 Task: Change  the formatting of the data to Which is Greater than 10 In conditional formating, put the option 'Red Text. 'add another formatting option Format As Table, insert the option Light Gray, Table style light 1 , change the format of Column Width to 15In the sheet   Fusion Sales log book
Action: Mouse moved to (586, 150)
Screenshot: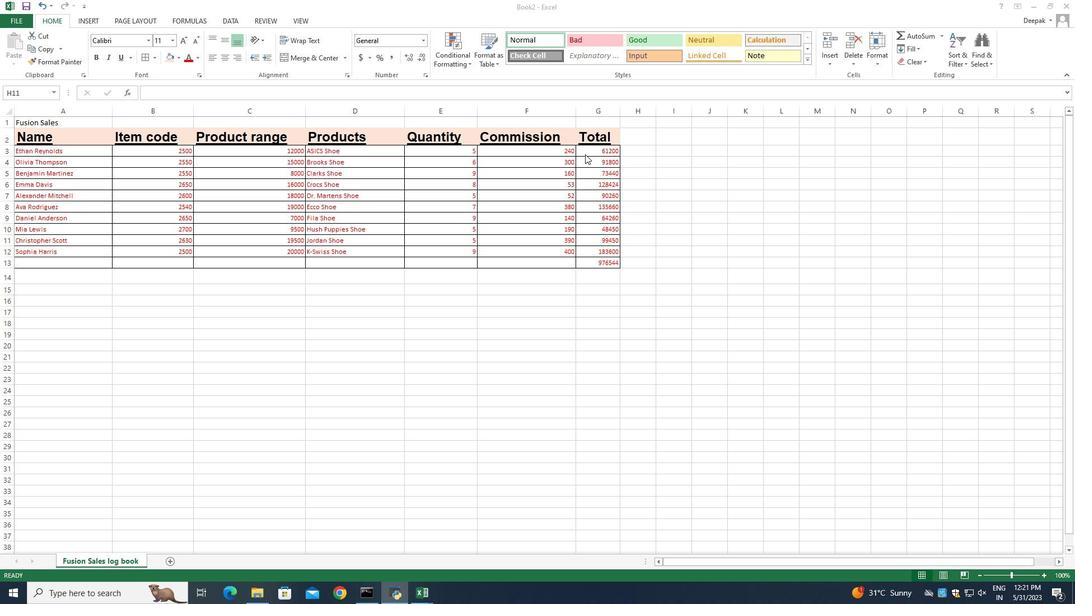 
Action: Mouse pressed left at (586, 150)
Screenshot: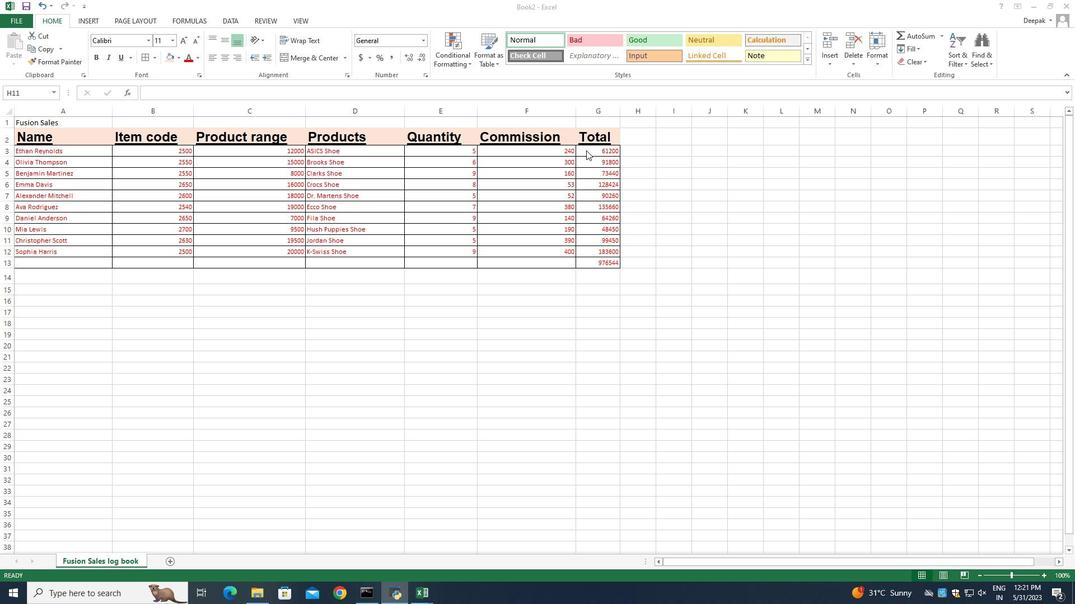 
Action: Mouse moved to (589, 150)
Screenshot: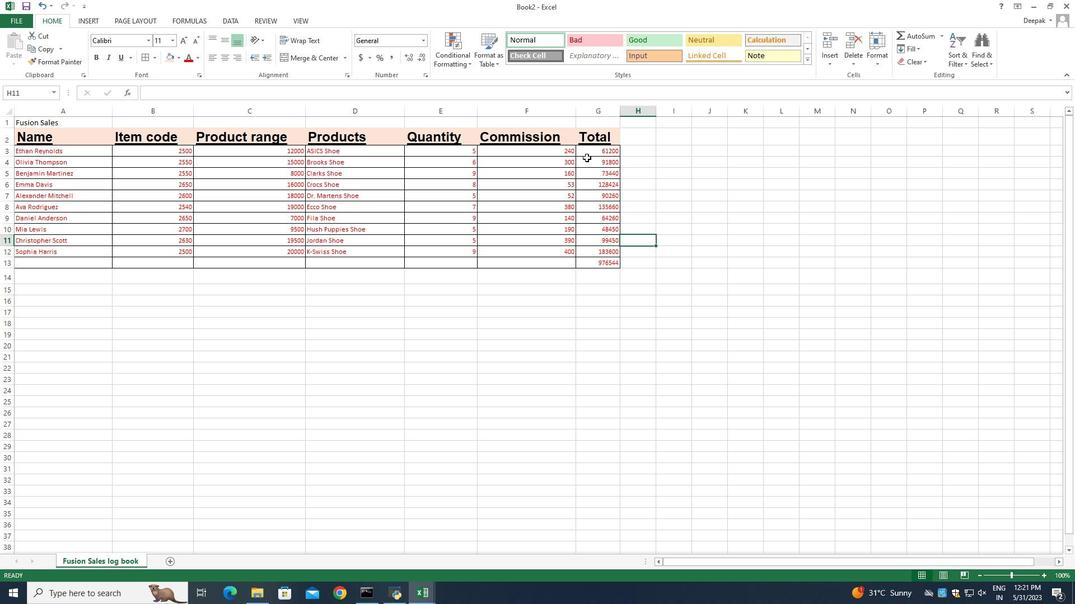 
Action: Mouse pressed left at (589, 150)
Screenshot: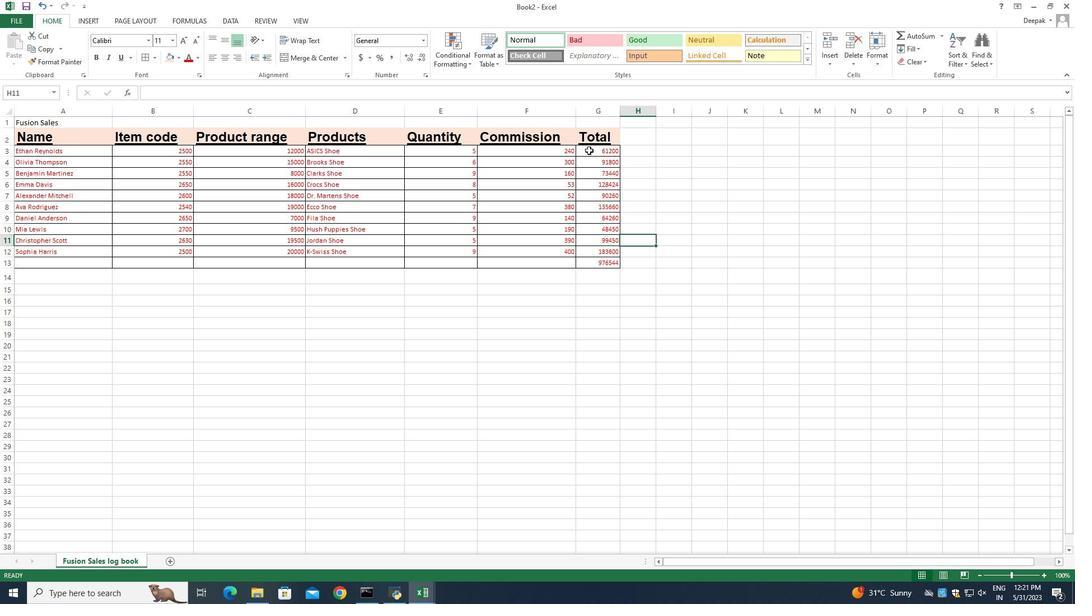 
Action: Mouse pressed left at (589, 150)
Screenshot: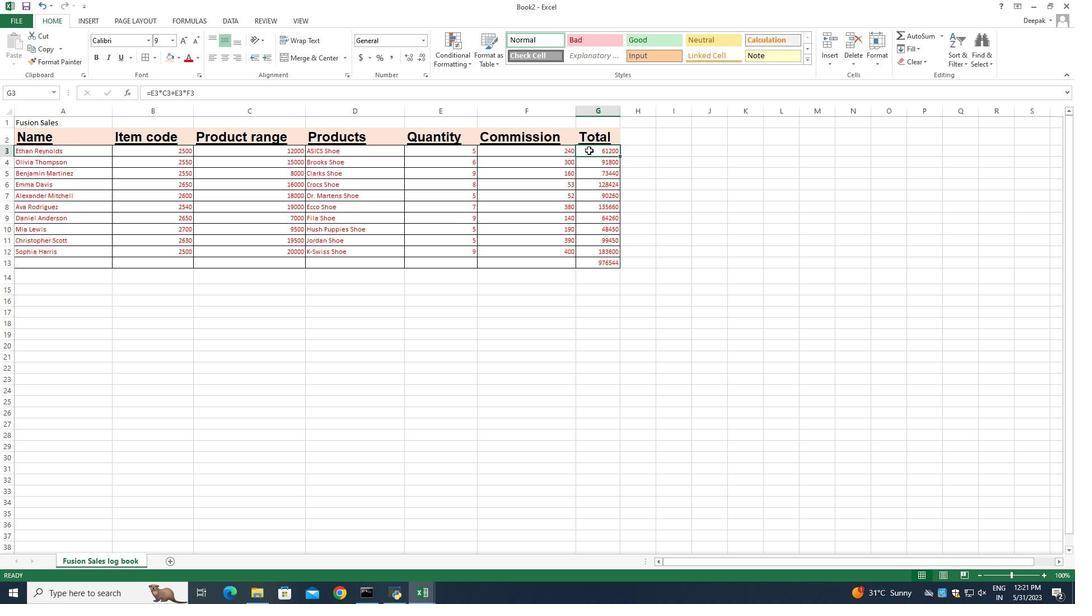 
Action: Mouse moved to (472, 64)
Screenshot: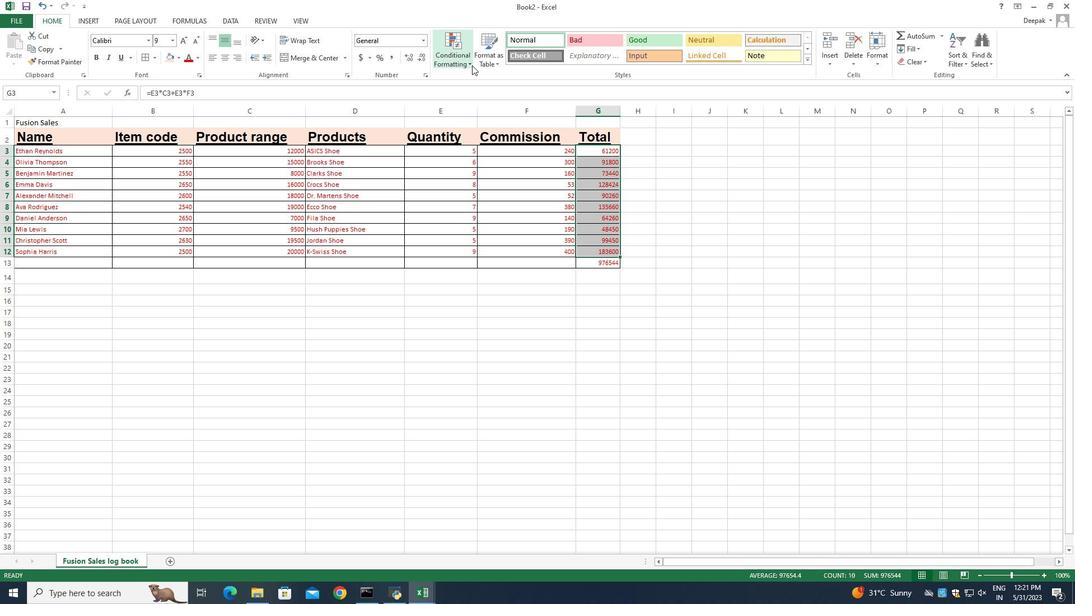 
Action: Mouse pressed left at (472, 64)
Screenshot: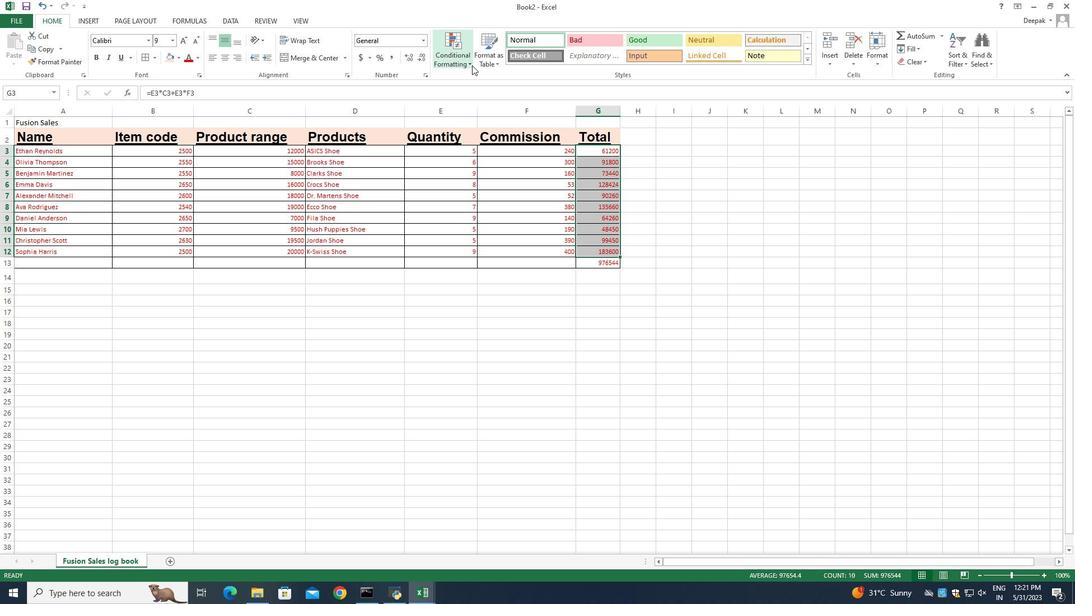 
Action: Mouse moved to (587, 83)
Screenshot: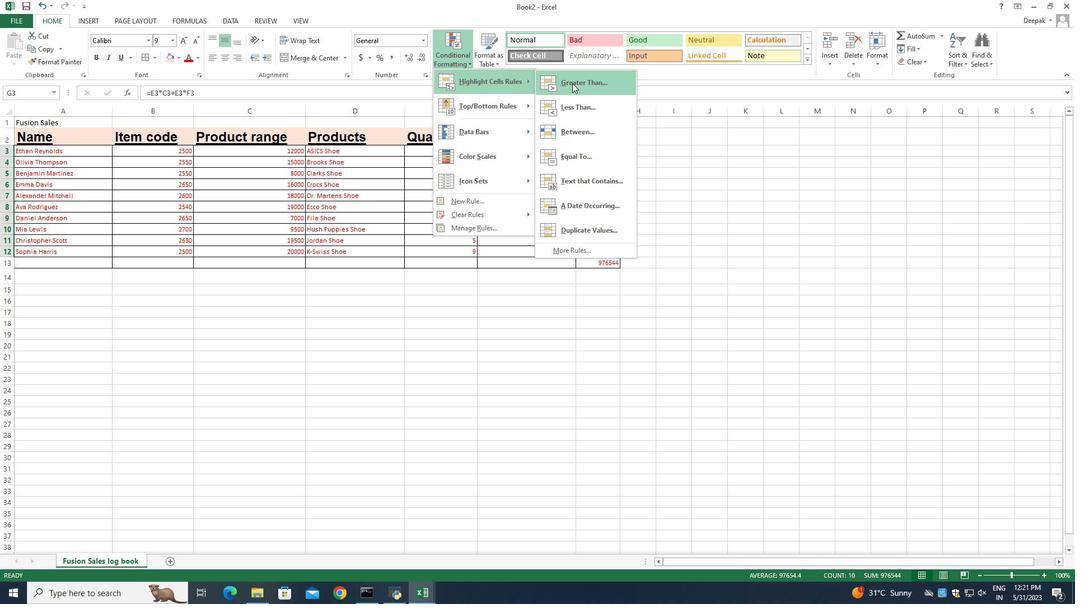 
Action: Mouse pressed left at (587, 83)
Screenshot: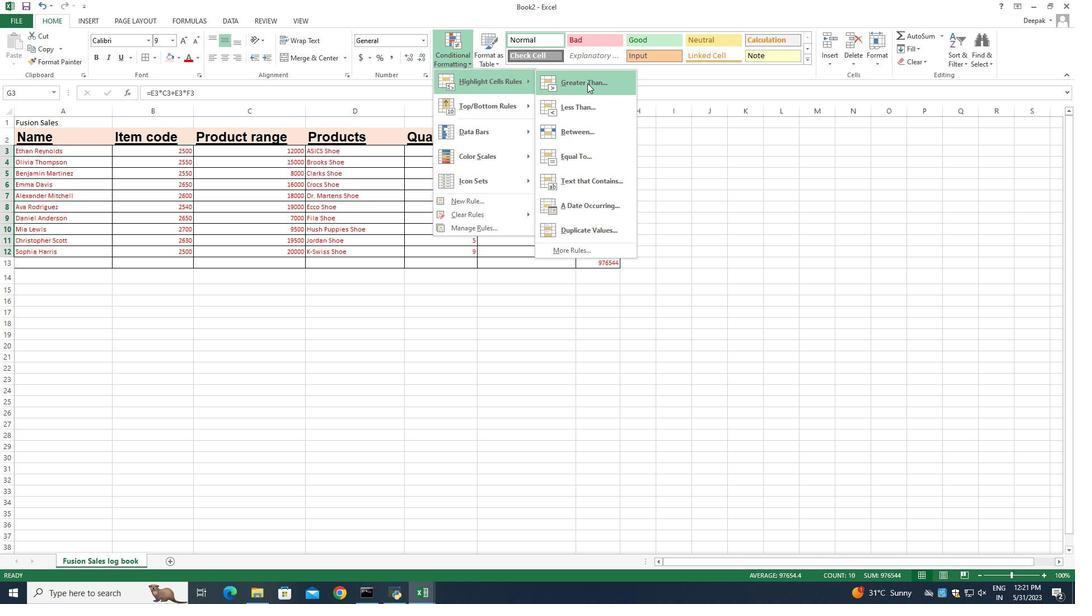 
Action: Mouse moved to (399, 299)
Screenshot: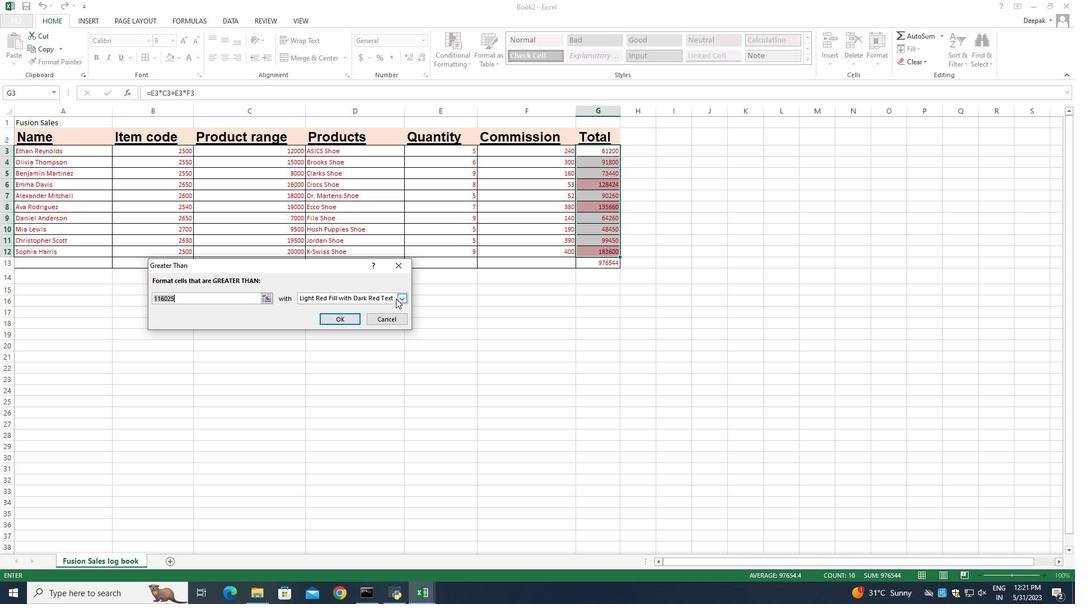 
Action: Mouse pressed left at (399, 299)
Screenshot: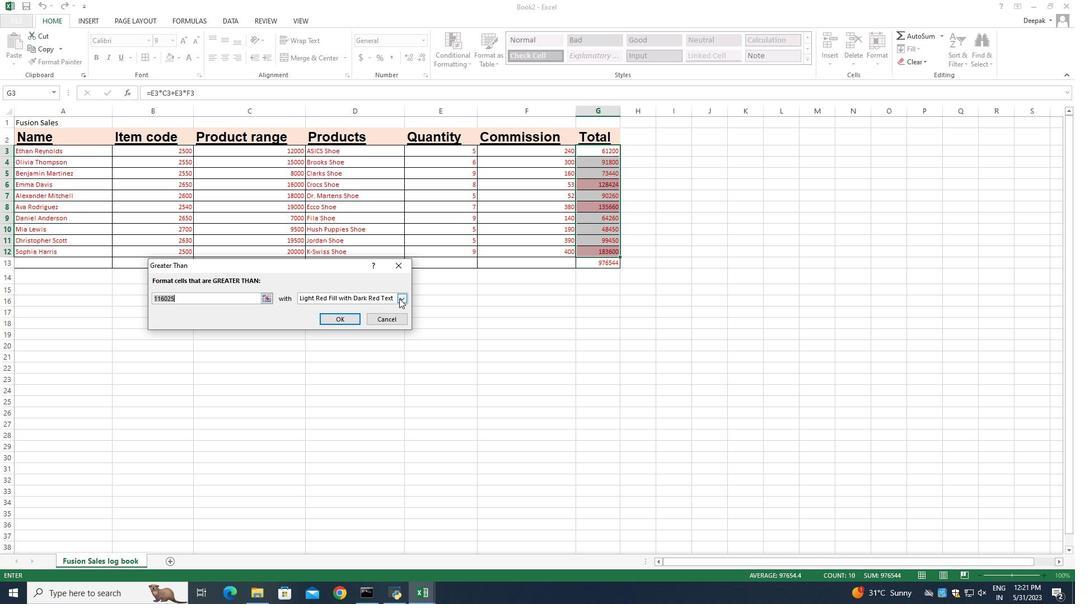 
Action: Mouse moved to (341, 336)
Screenshot: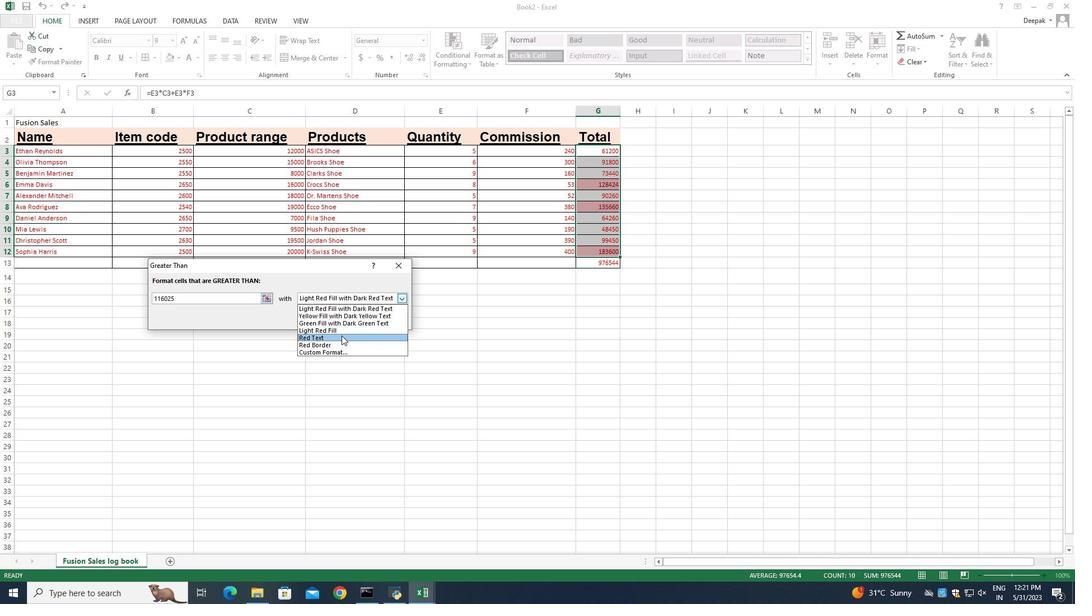 
Action: Mouse pressed left at (341, 336)
Screenshot: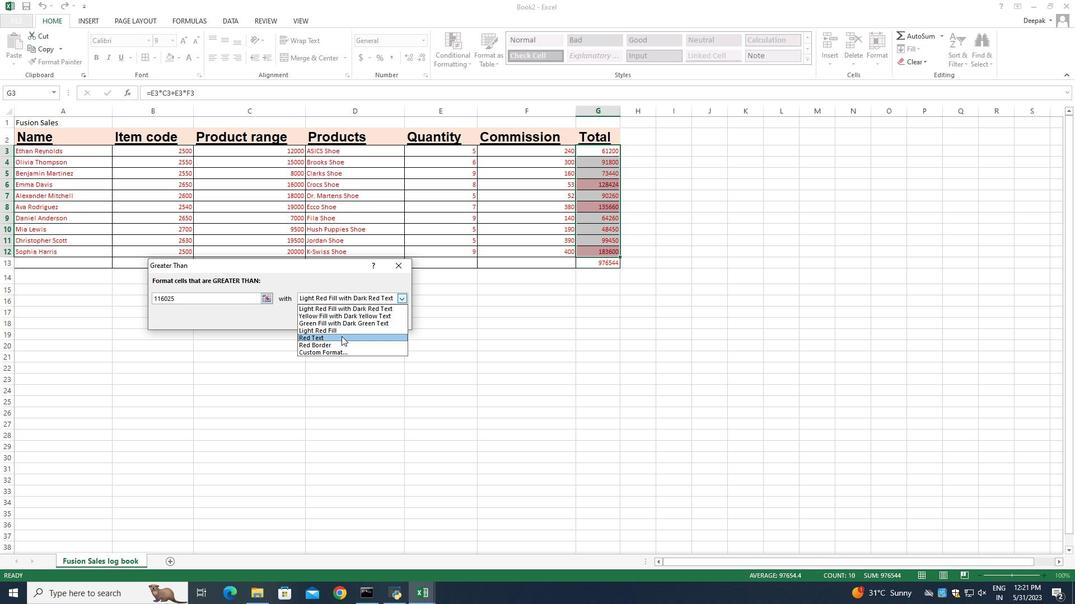 
Action: Mouse moved to (203, 299)
Screenshot: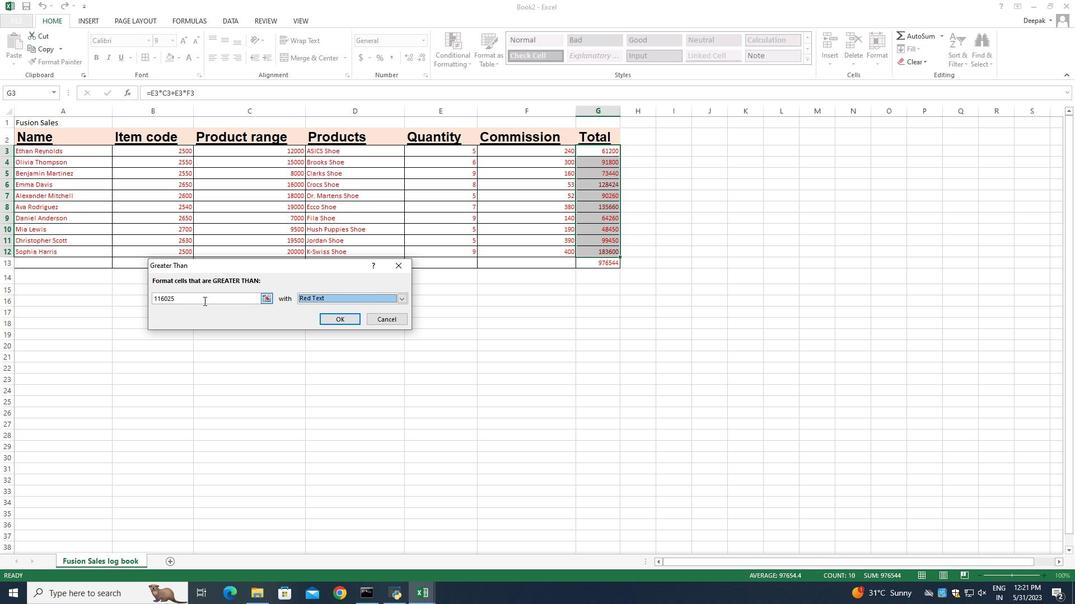 
Action: Mouse pressed left at (203, 299)
Screenshot: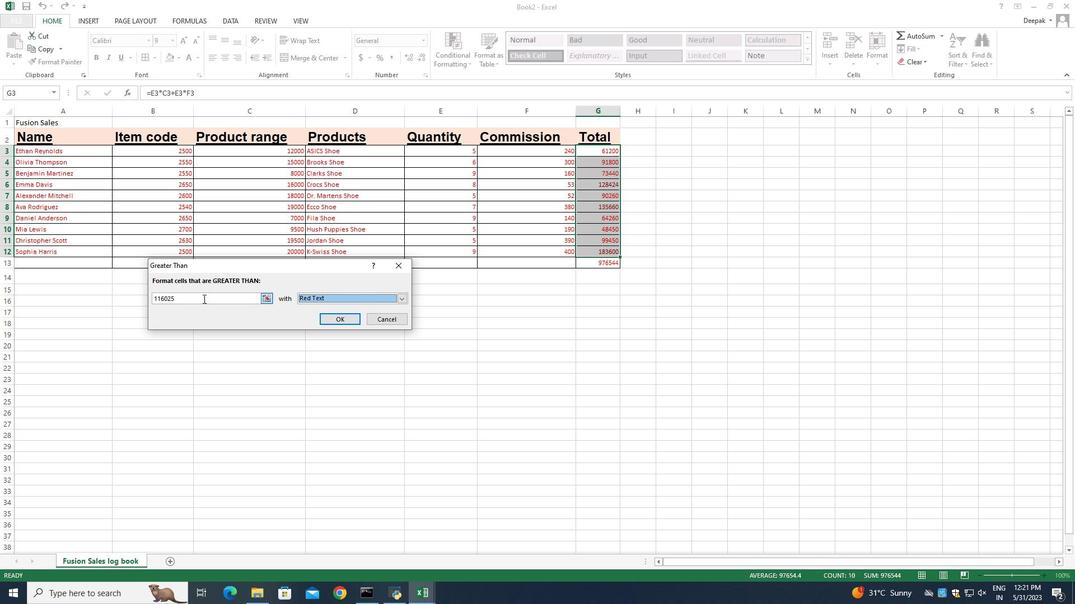 
Action: Mouse pressed left at (203, 299)
Screenshot: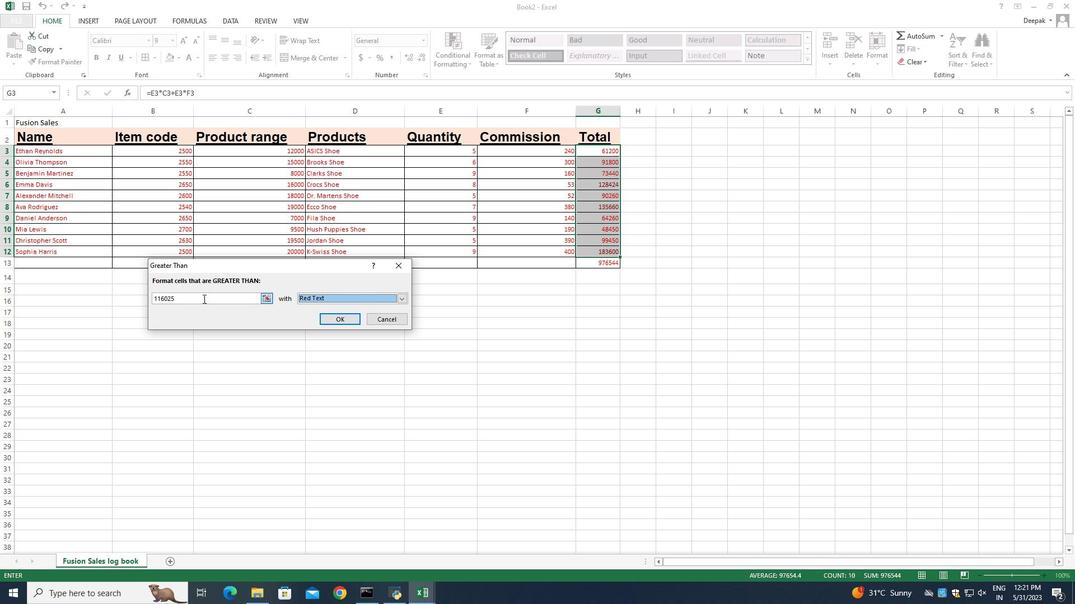 
Action: Key pressed 10
Screenshot: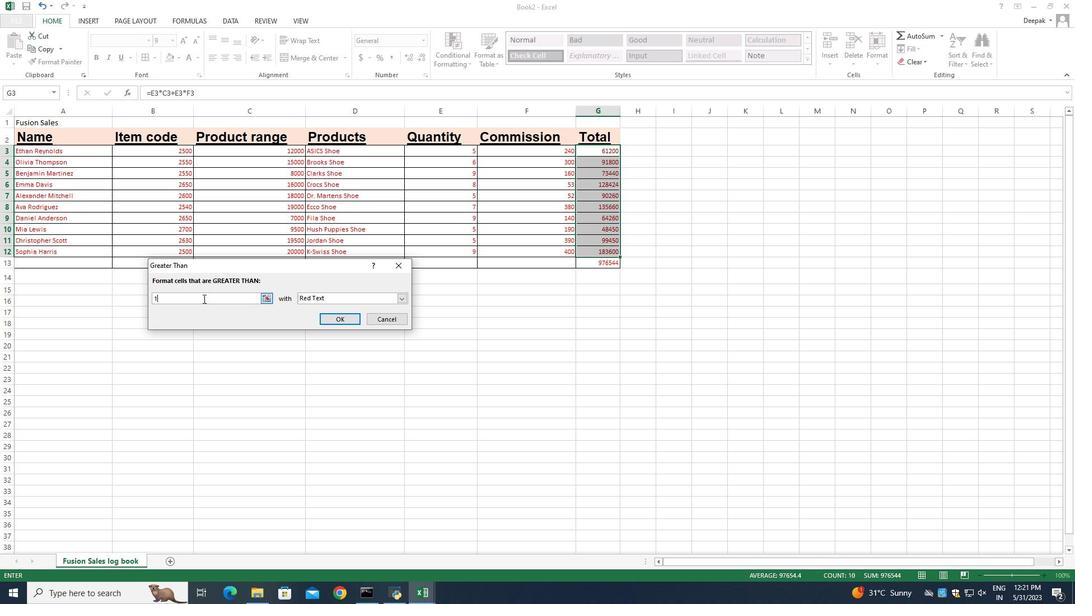 
Action: Mouse moved to (343, 323)
Screenshot: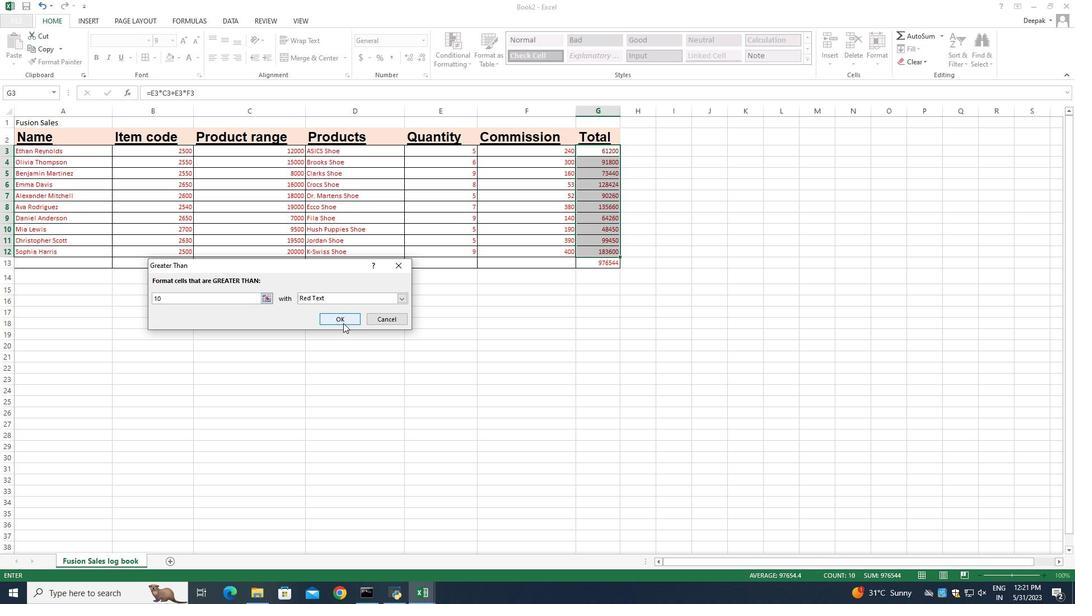 
Action: Mouse pressed left at (343, 323)
Screenshot: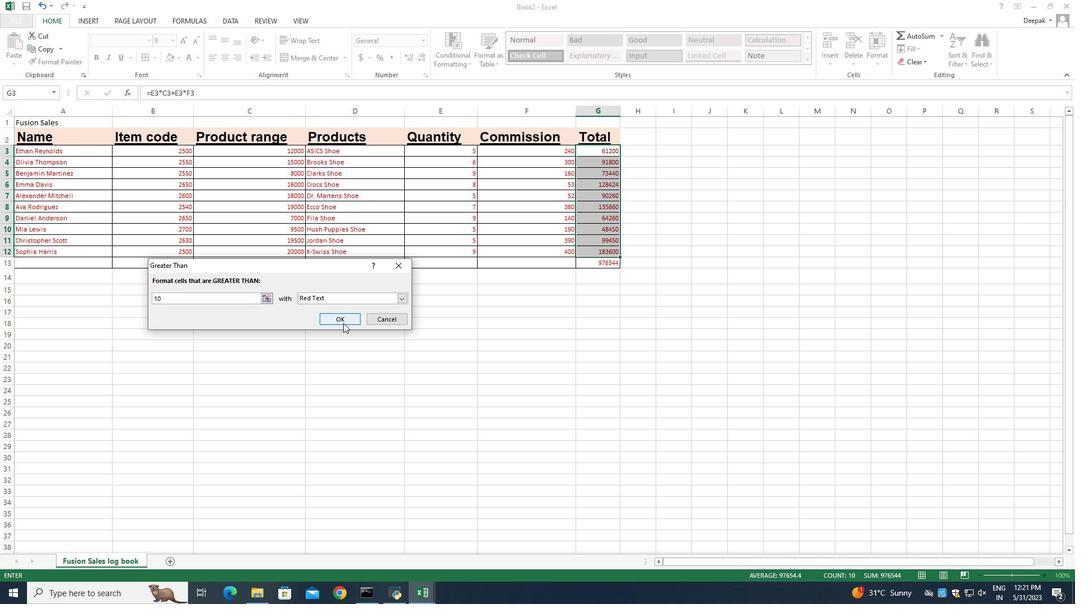
Action: Mouse moved to (498, 64)
Screenshot: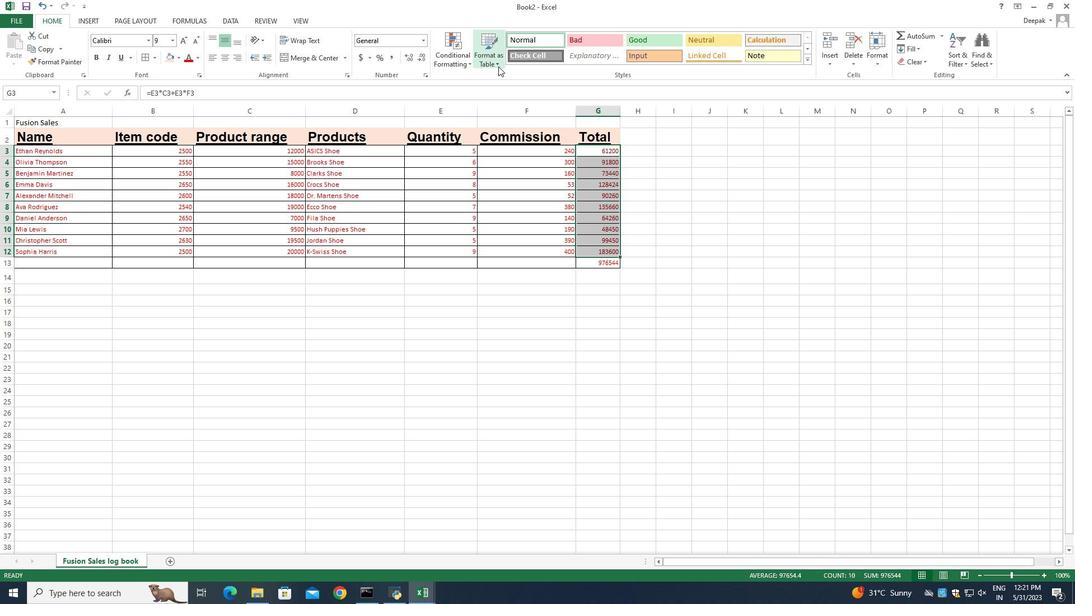
Action: Mouse pressed left at (498, 64)
Screenshot: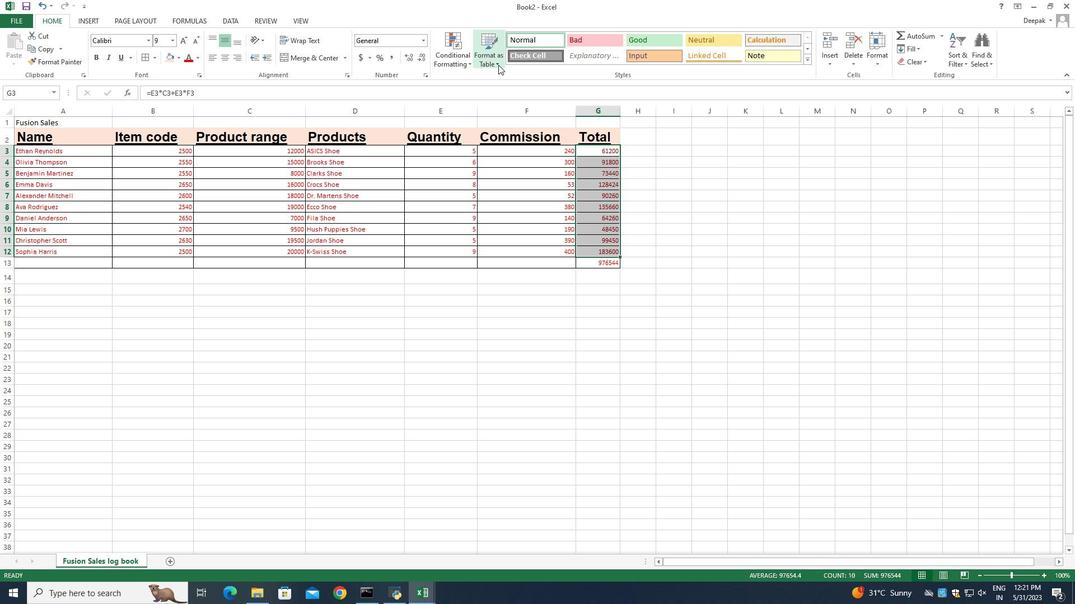 
Action: Mouse moved to (493, 92)
Screenshot: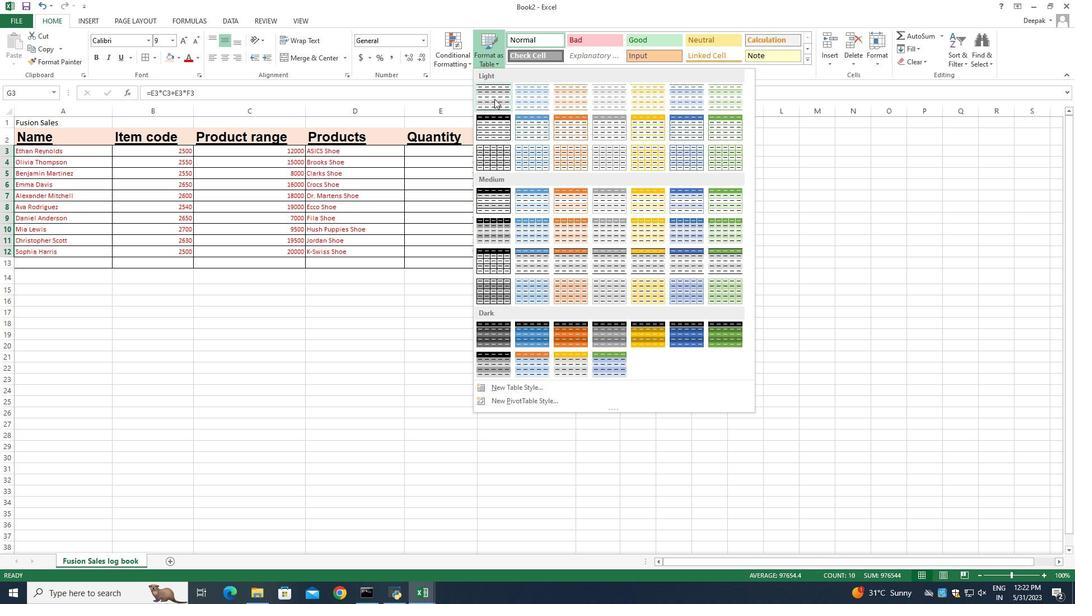 
Action: Mouse pressed left at (493, 92)
Screenshot: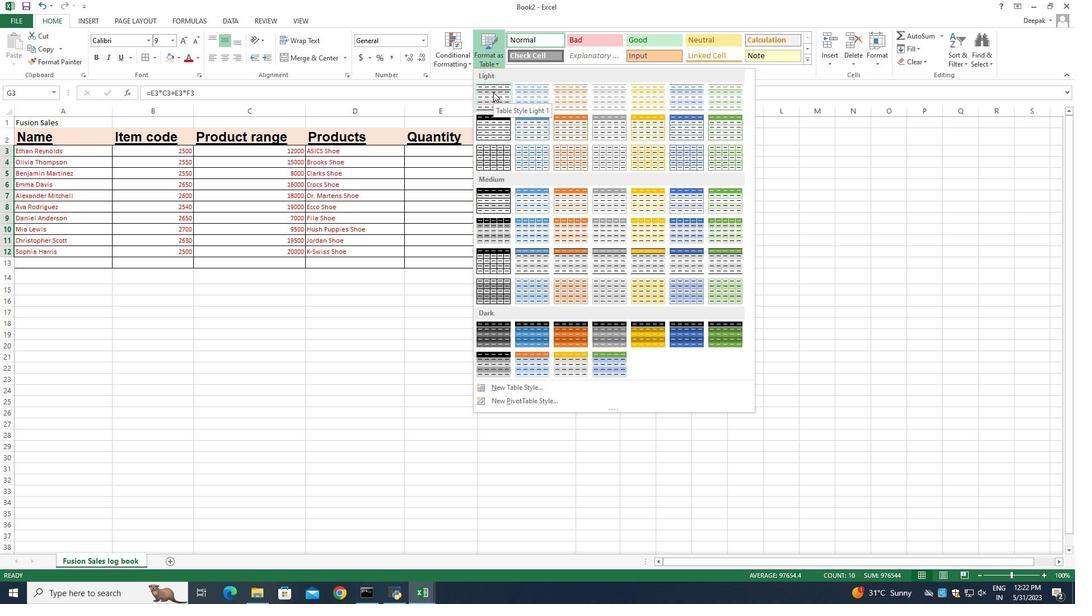 
Action: Mouse moved to (320, 303)
Screenshot: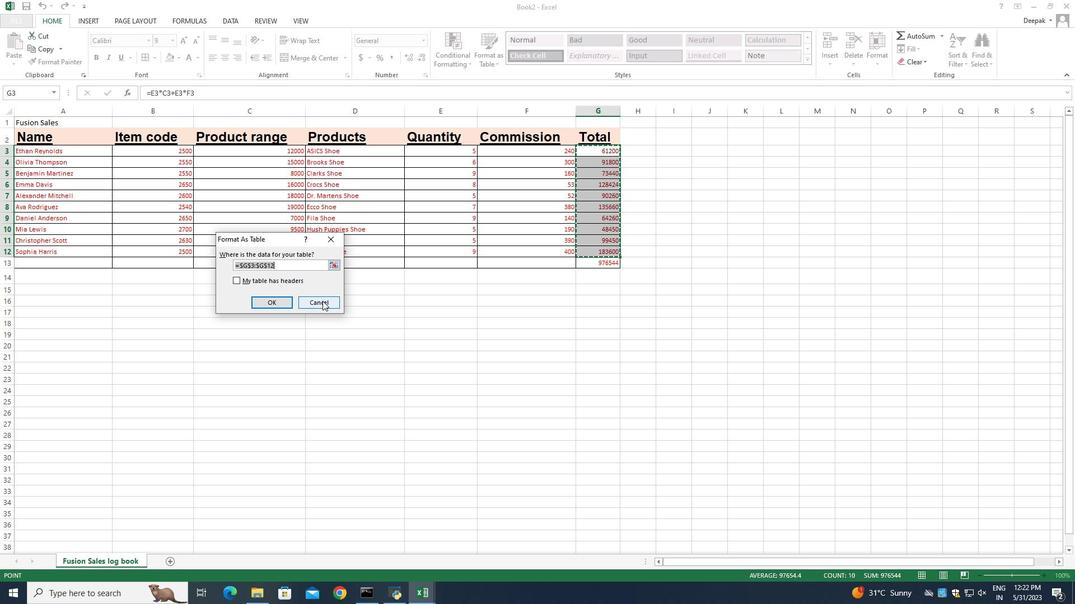 
Action: Mouse pressed left at (320, 303)
Screenshot: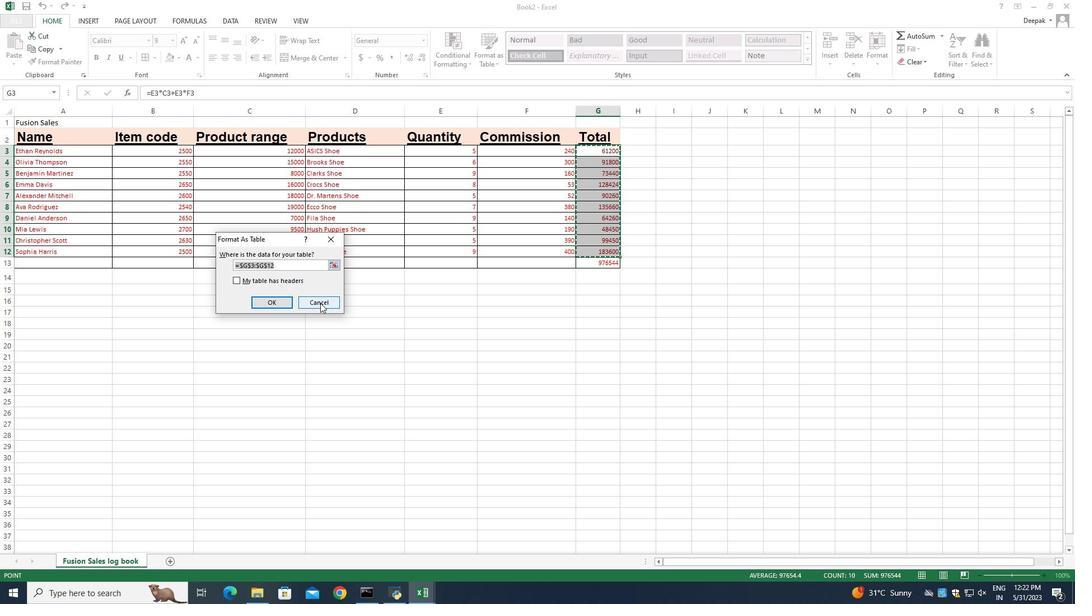
Action: Mouse moved to (21, 132)
Screenshot: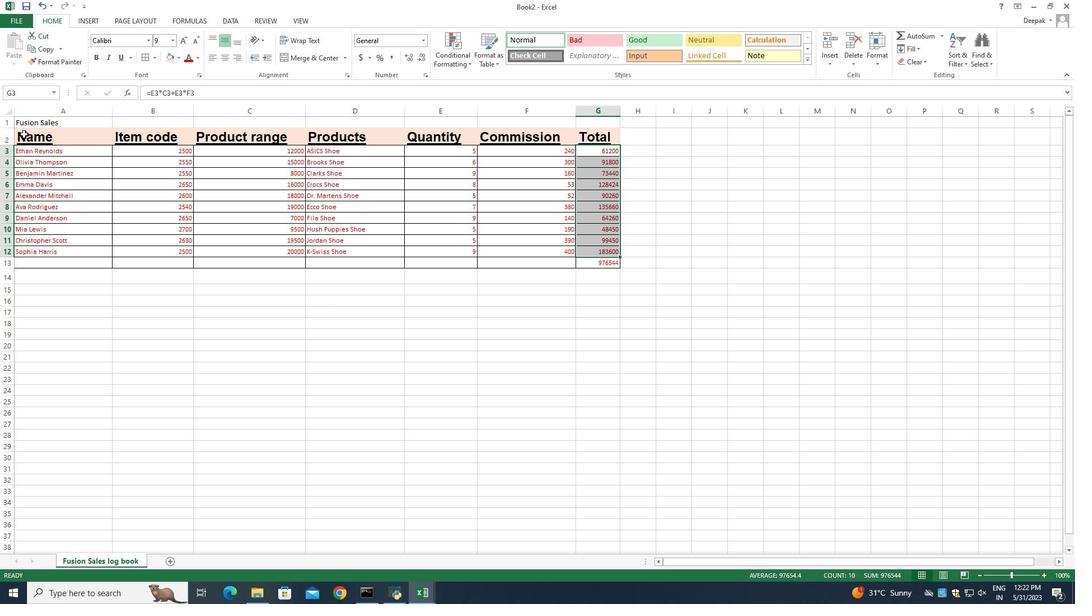 
Action: Mouse pressed left at (21, 132)
Screenshot: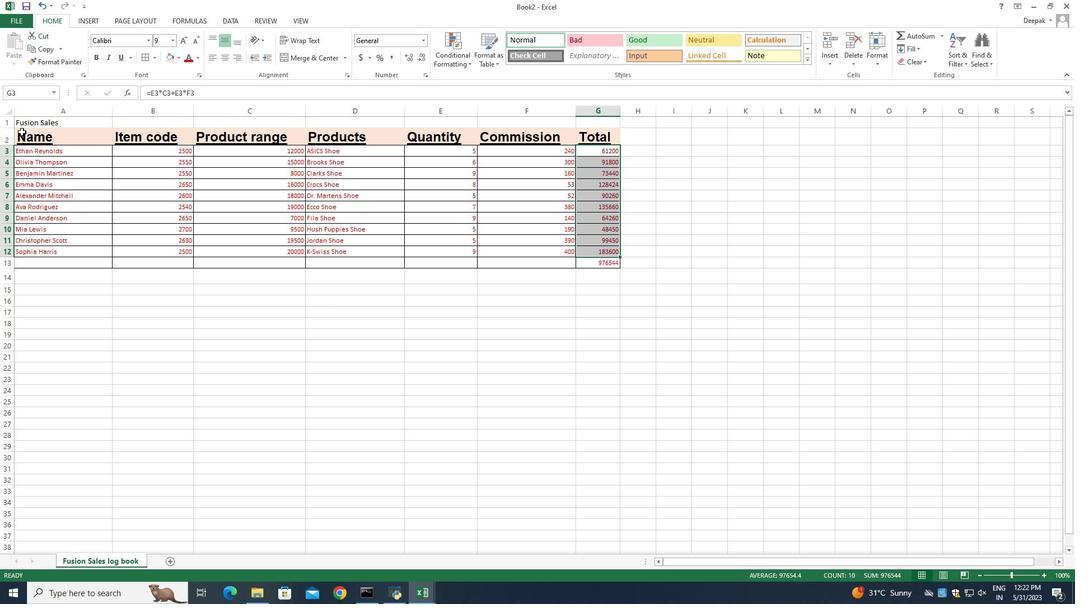 
Action: Mouse moved to (497, 65)
Screenshot: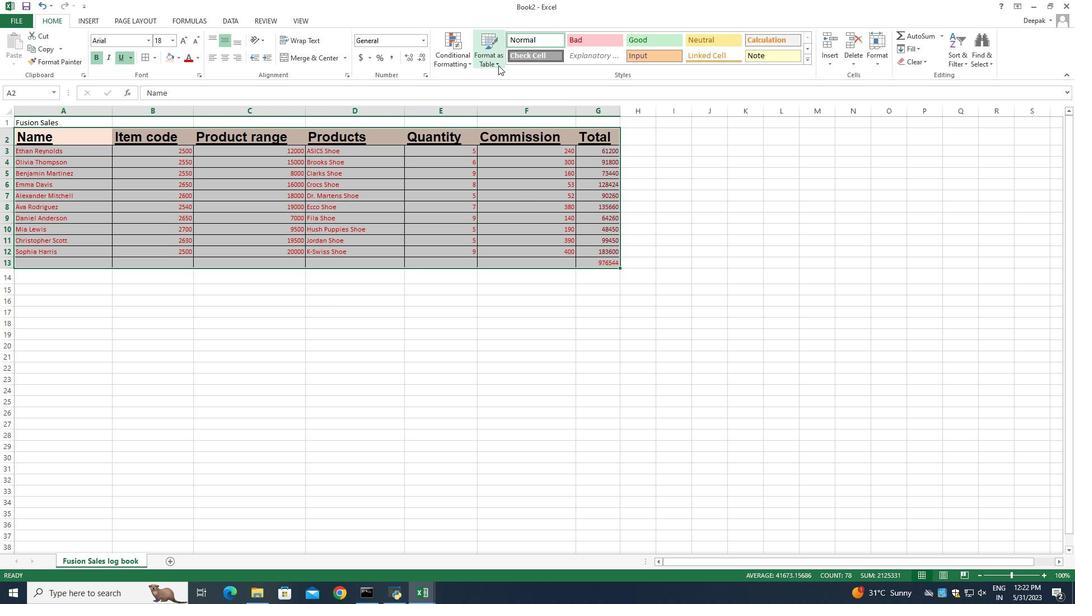 
Action: Mouse pressed left at (497, 65)
Screenshot: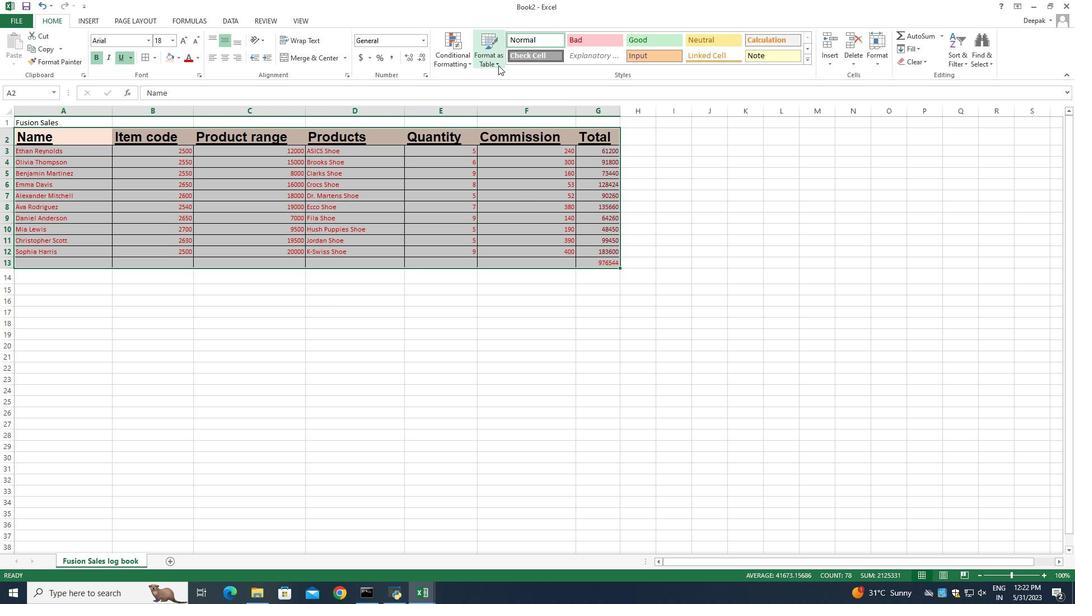 
Action: Mouse moved to (497, 94)
Screenshot: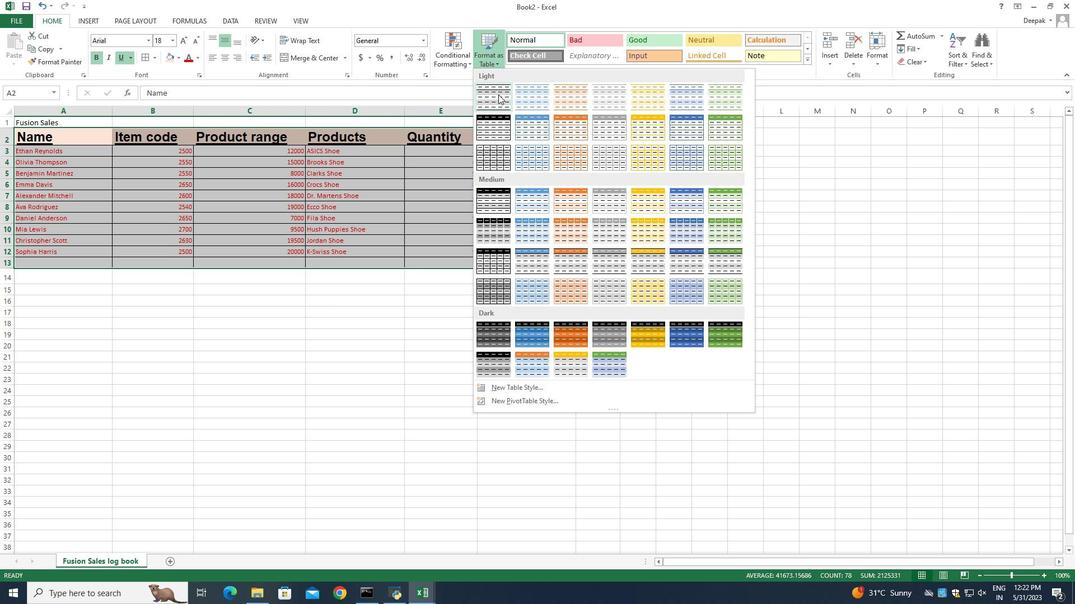 
Action: Mouse pressed left at (497, 94)
Screenshot: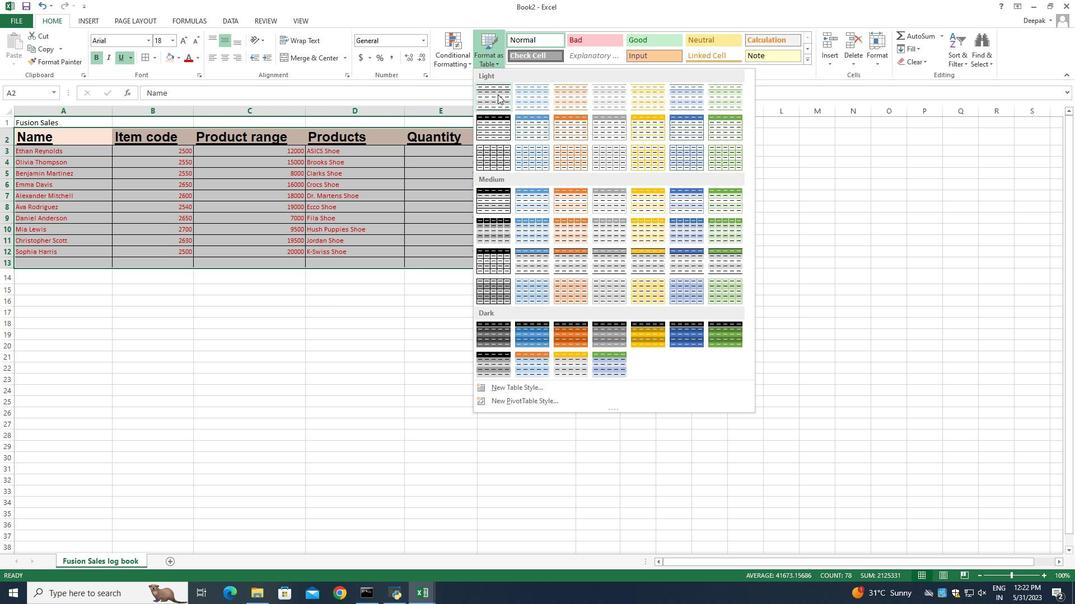 
Action: Mouse moved to (590, 153)
Screenshot: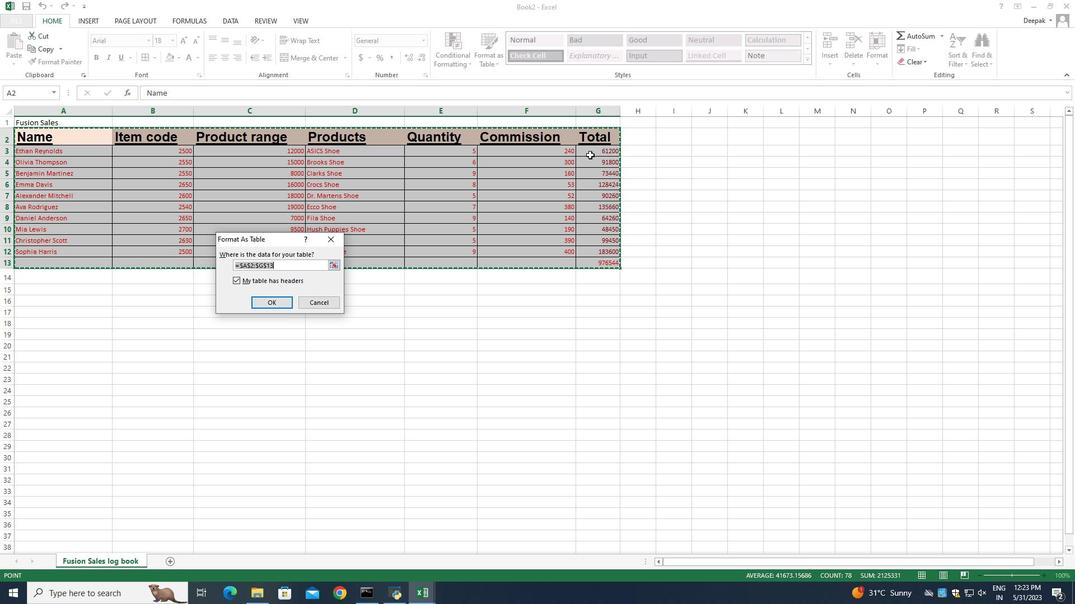 
Action: Mouse pressed left at (590, 153)
Screenshot: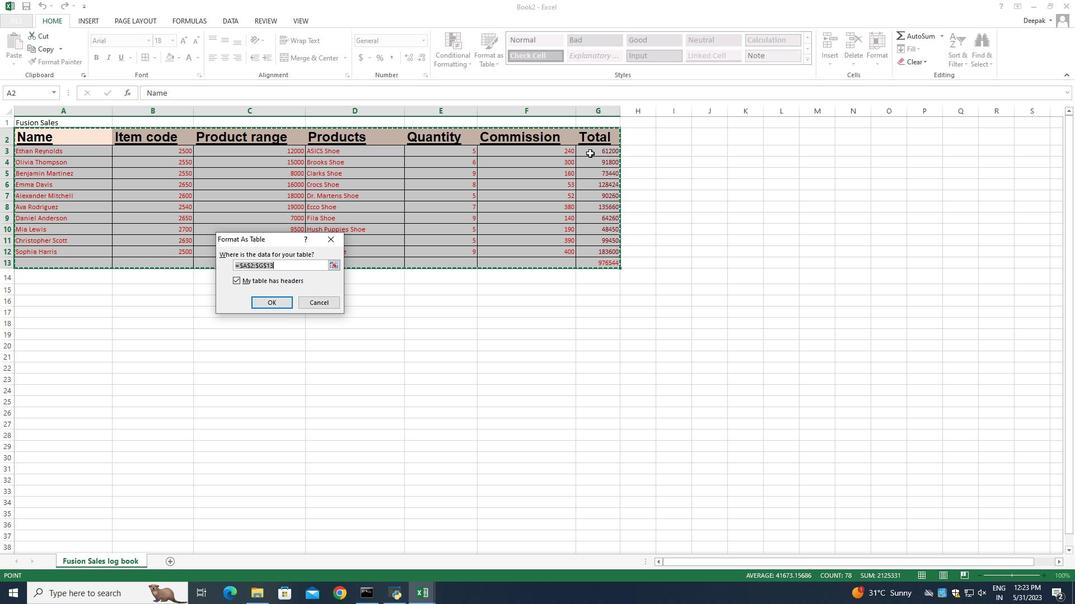 
Action: Mouse moved to (272, 302)
Screenshot: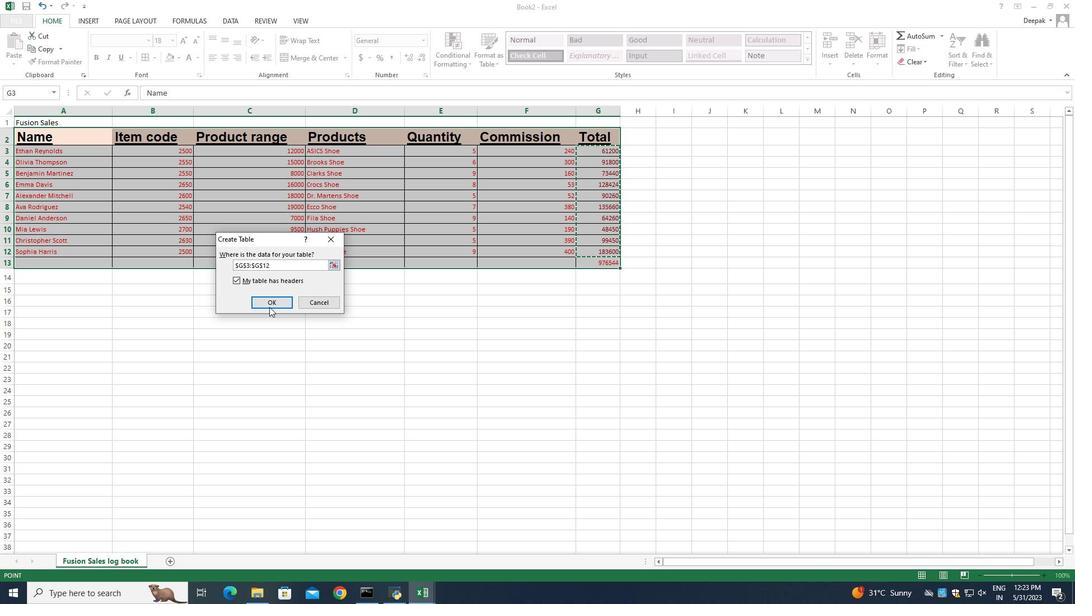 
Action: Mouse pressed left at (272, 302)
Screenshot: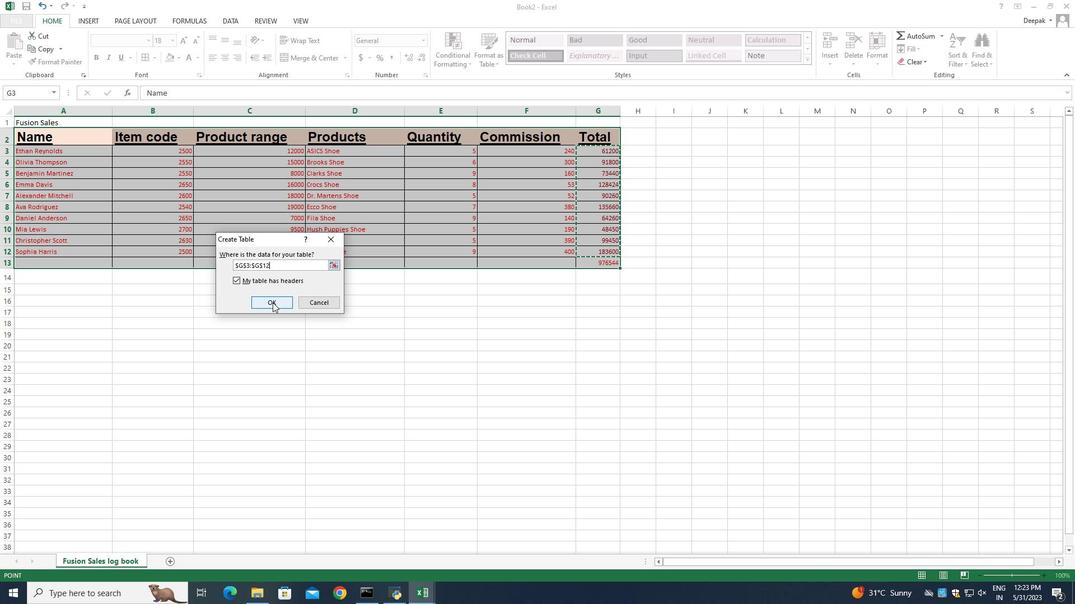 
Action: Mouse moved to (517, 325)
Screenshot: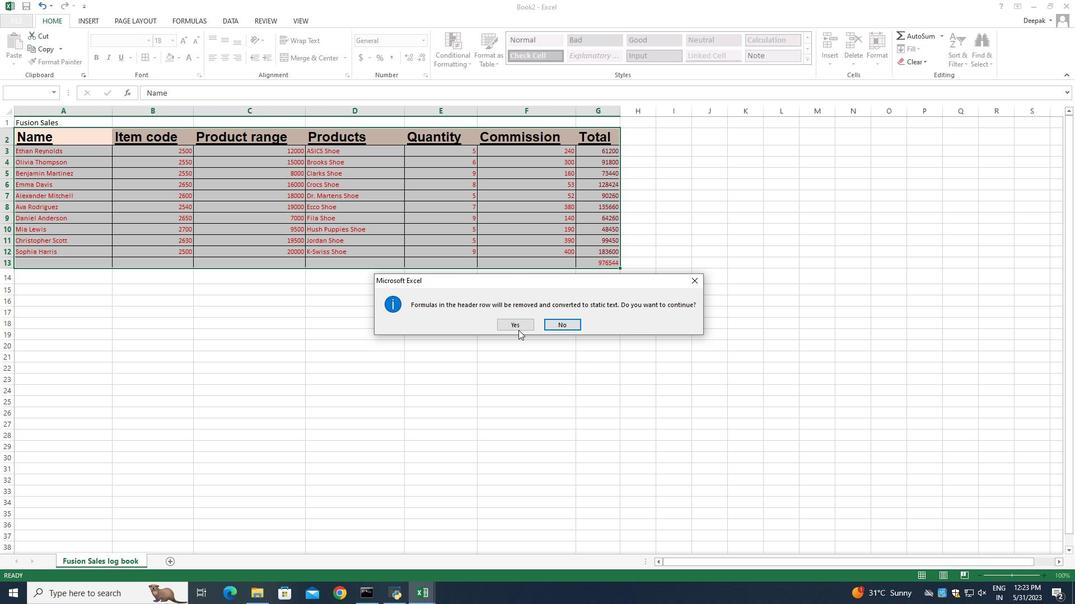 
Action: Mouse pressed left at (517, 325)
Screenshot: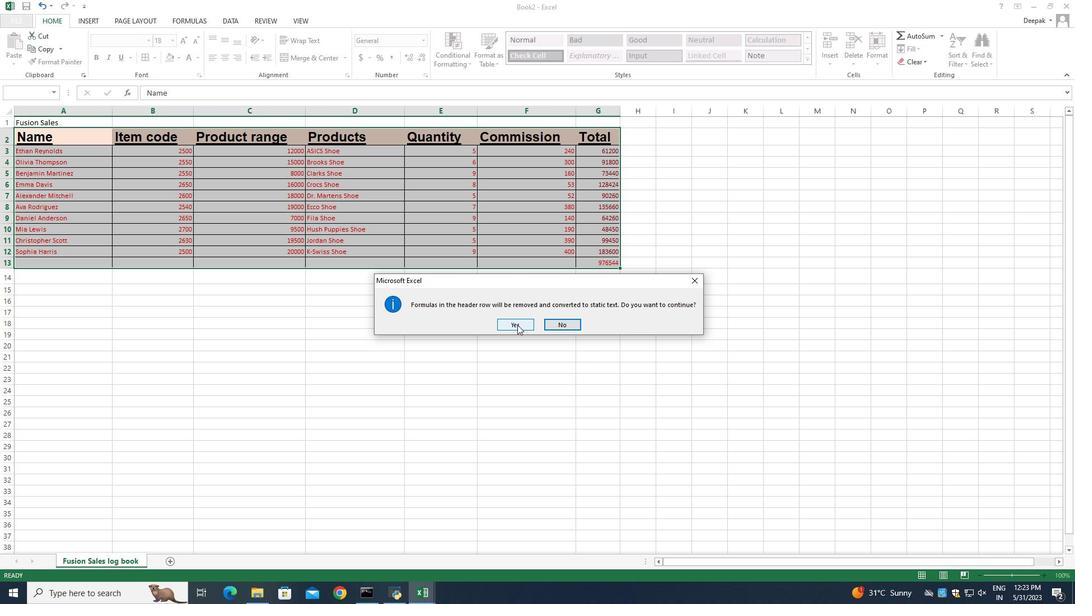 
Action: Mouse moved to (112, 114)
Screenshot: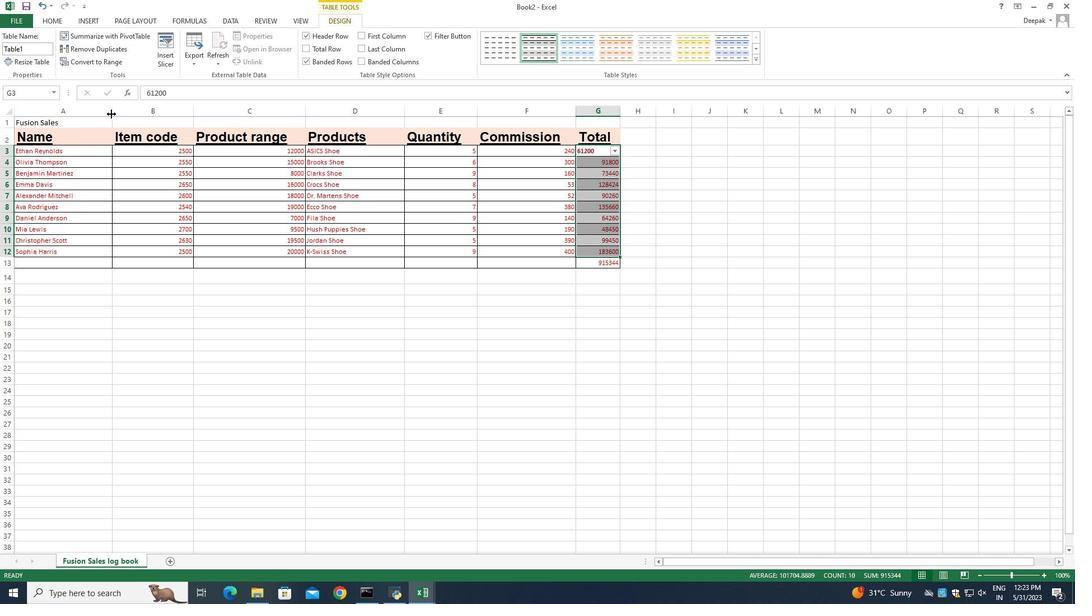 
Action: Mouse pressed left at (112, 114)
Screenshot: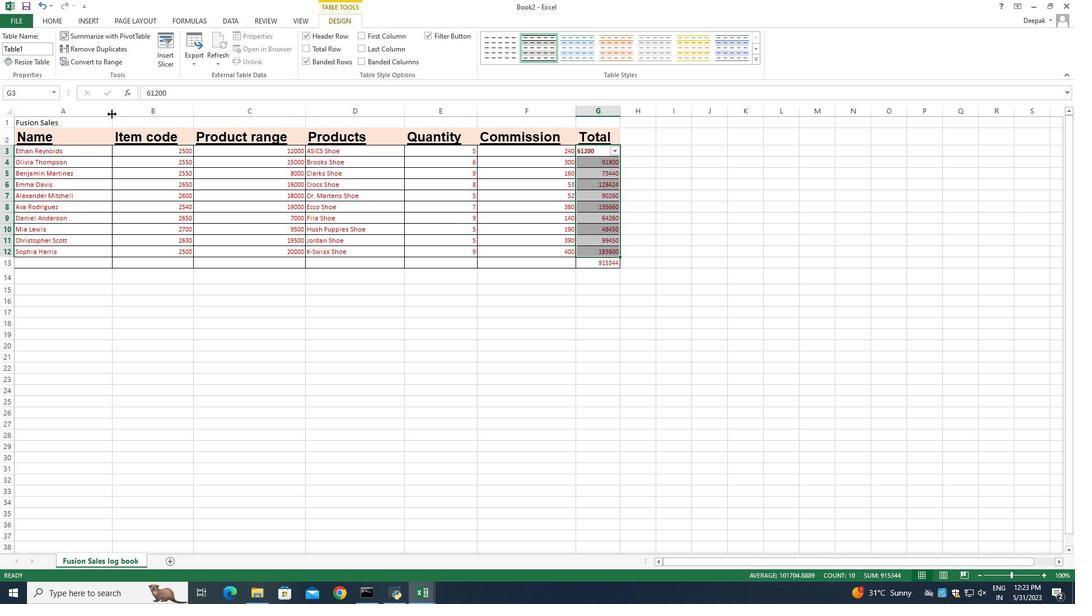 
Action: Mouse moved to (113, 114)
Screenshot: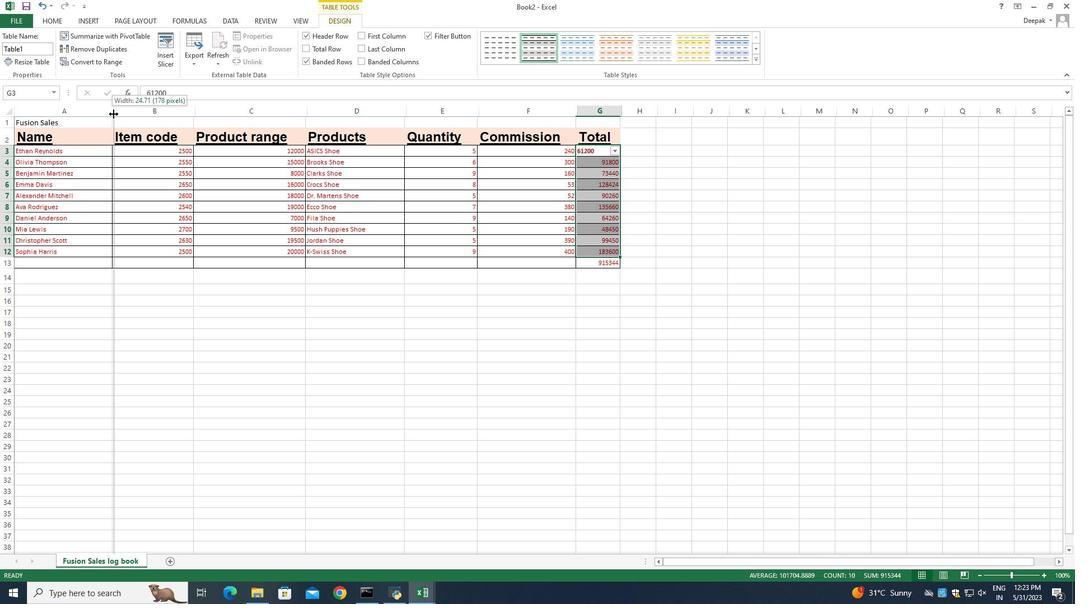 
Action: Mouse pressed right at (113, 114)
Screenshot: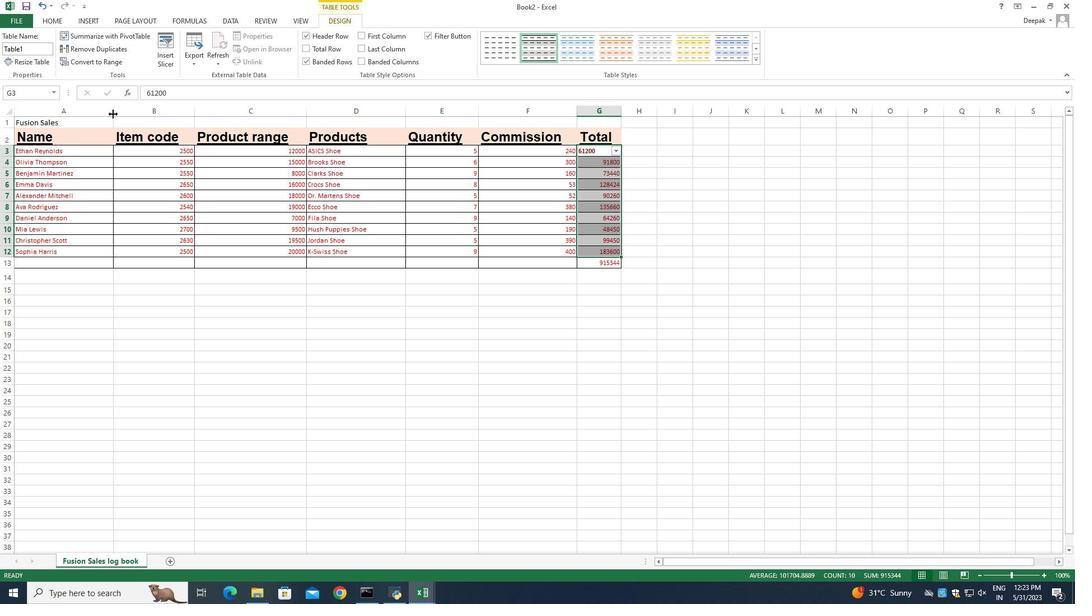 
Action: Mouse moved to (160, 249)
Screenshot: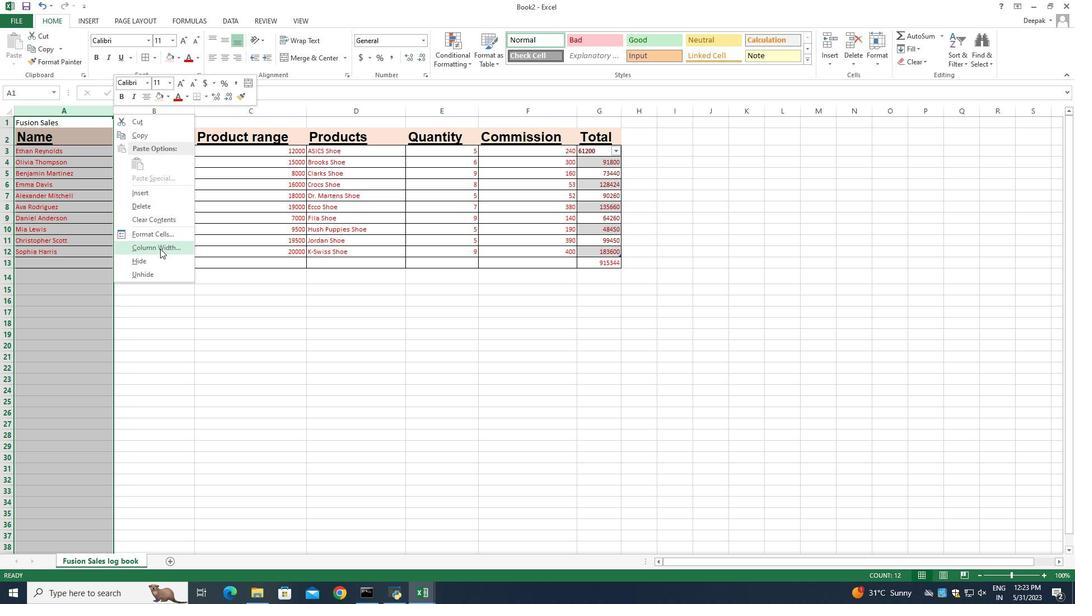 
Action: Mouse pressed left at (160, 249)
Screenshot: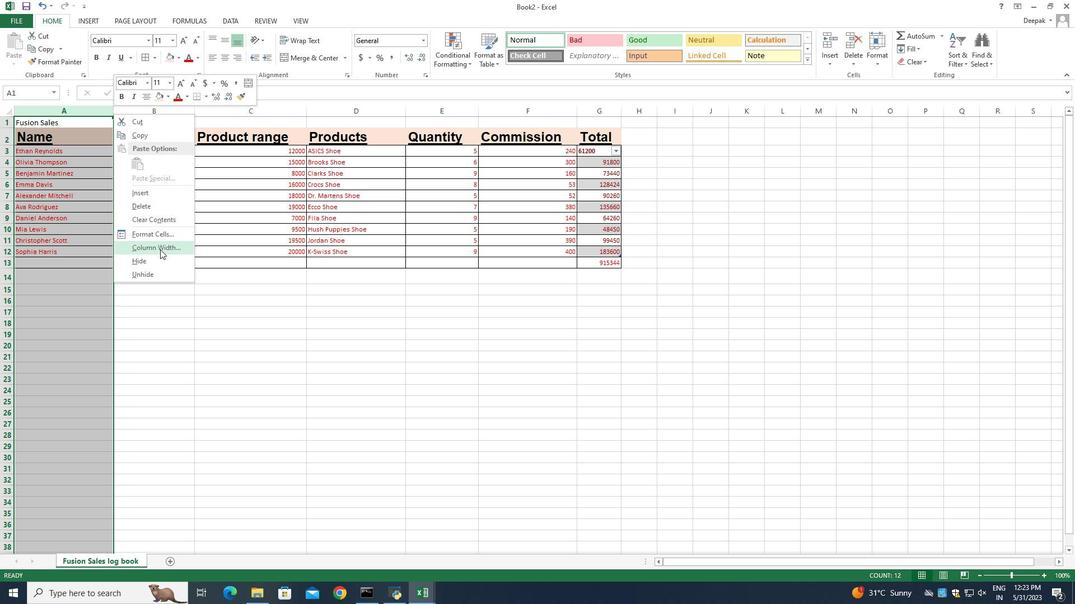 
Action: Mouse moved to (183, 238)
Screenshot: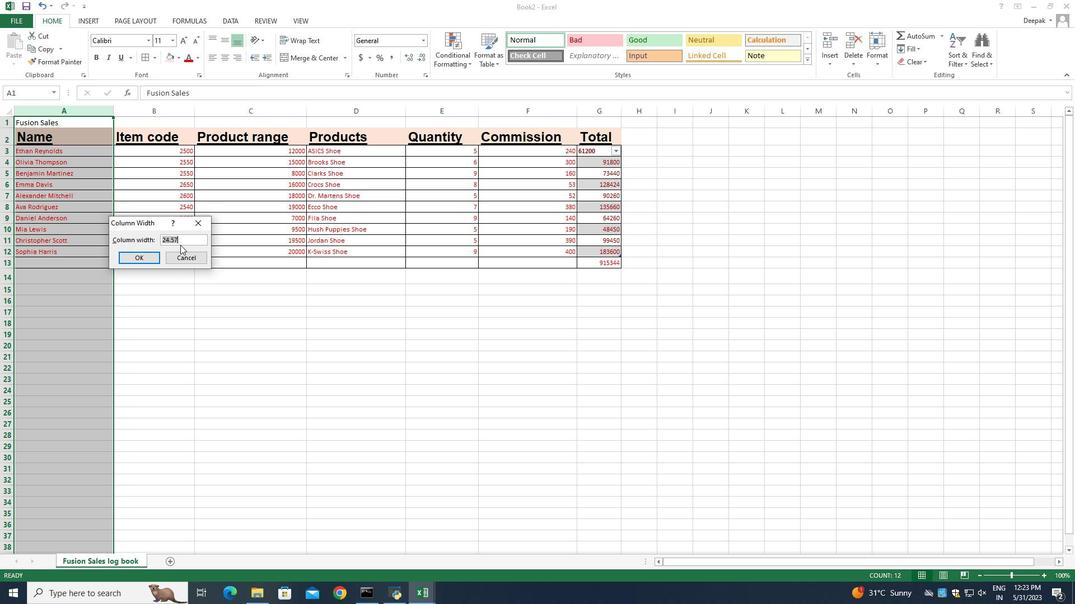
Action: Key pressed 15
Screenshot: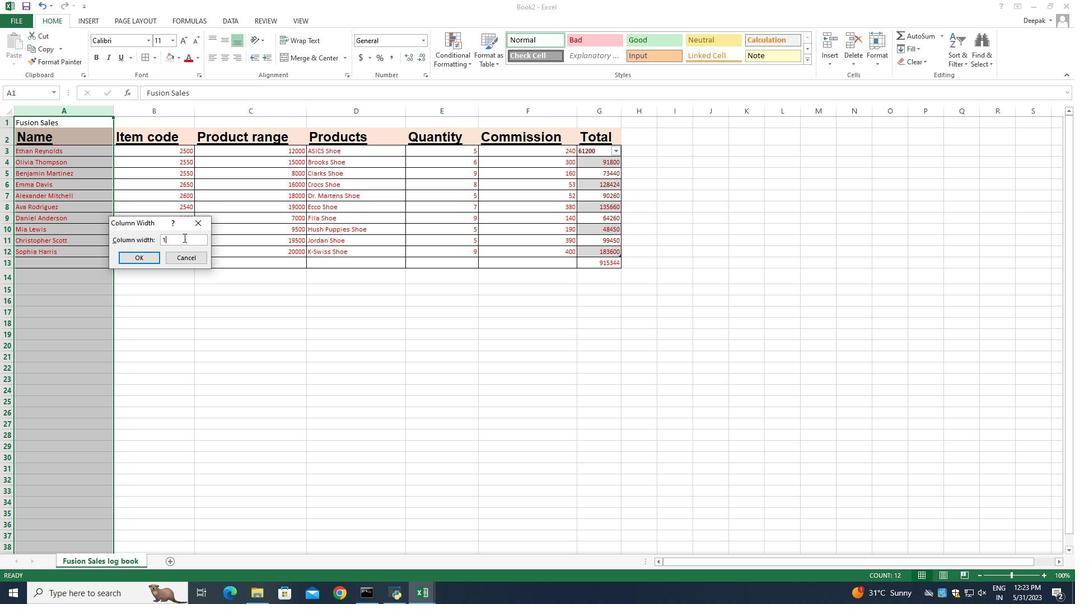 
Action: Mouse moved to (131, 257)
Screenshot: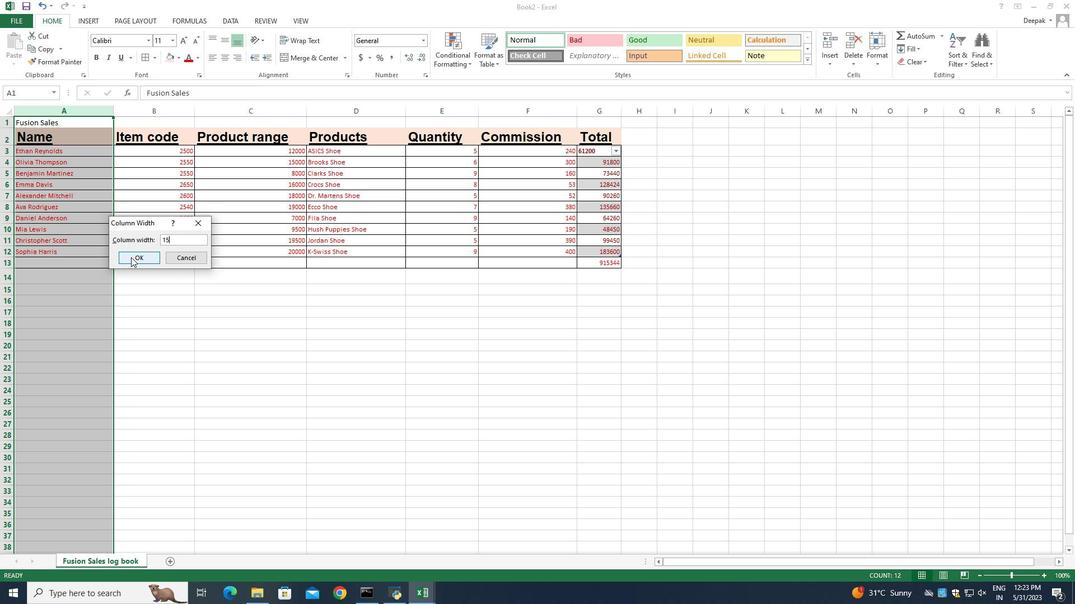 
Action: Mouse pressed left at (131, 257)
Screenshot: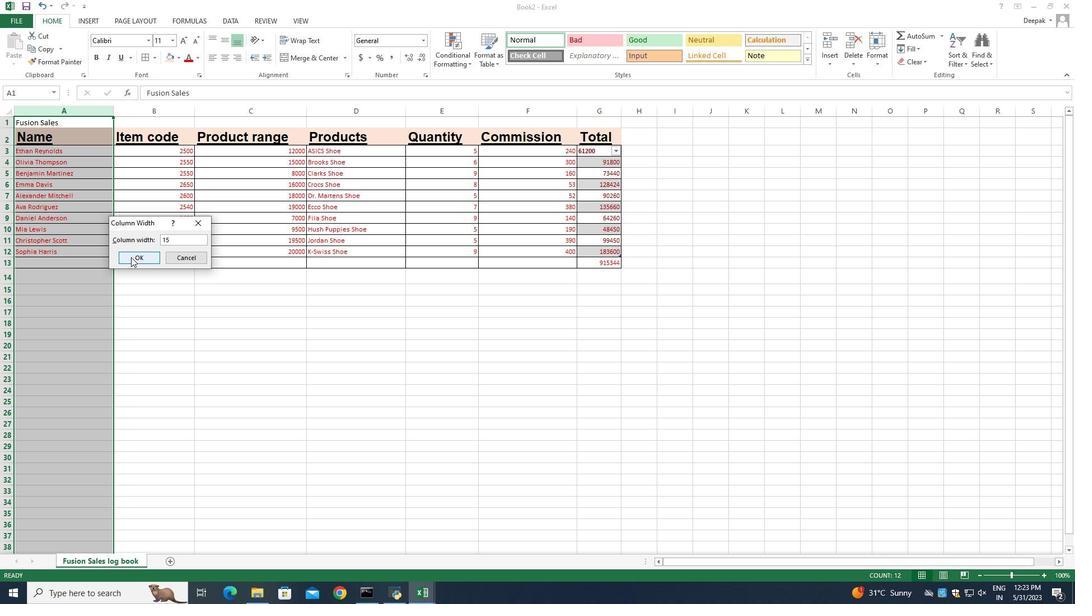 
Action: Mouse moved to (324, 291)
Screenshot: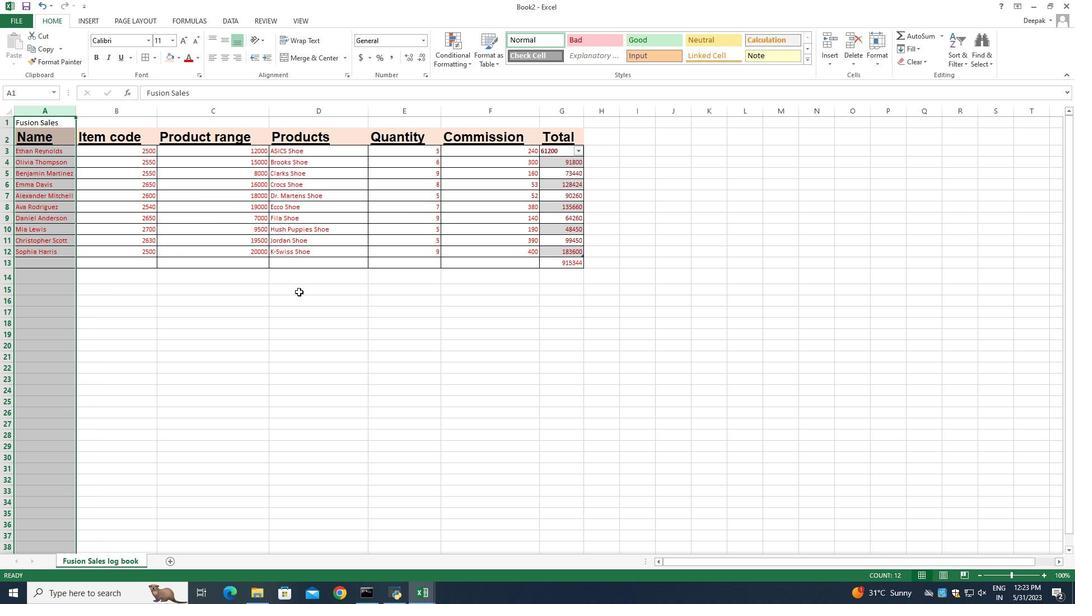 
Action: Mouse pressed left at (324, 291)
Screenshot: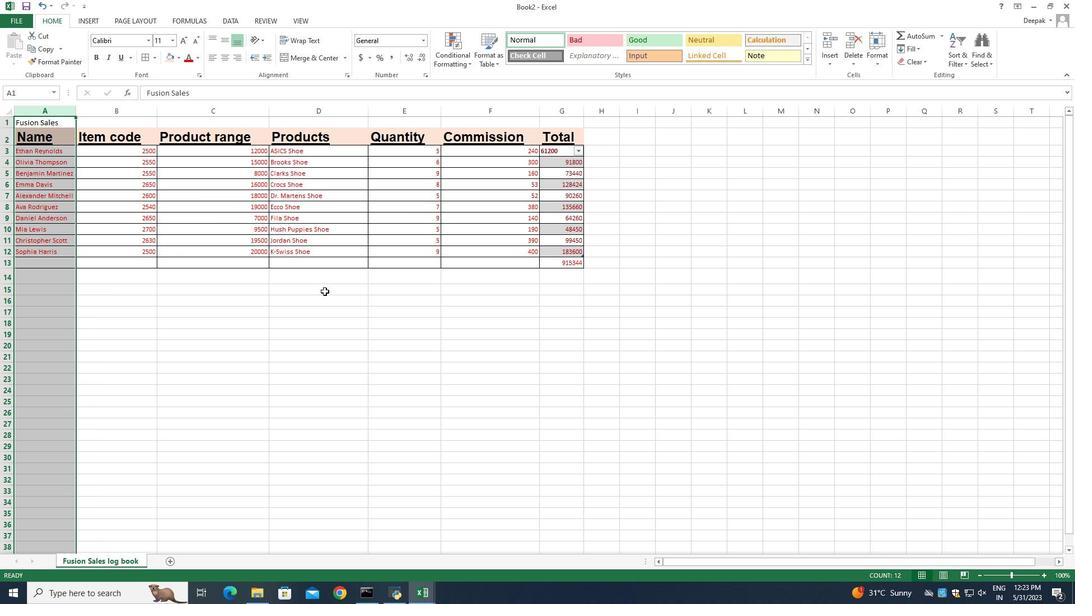 
Action: Mouse moved to (633, 217)
Screenshot: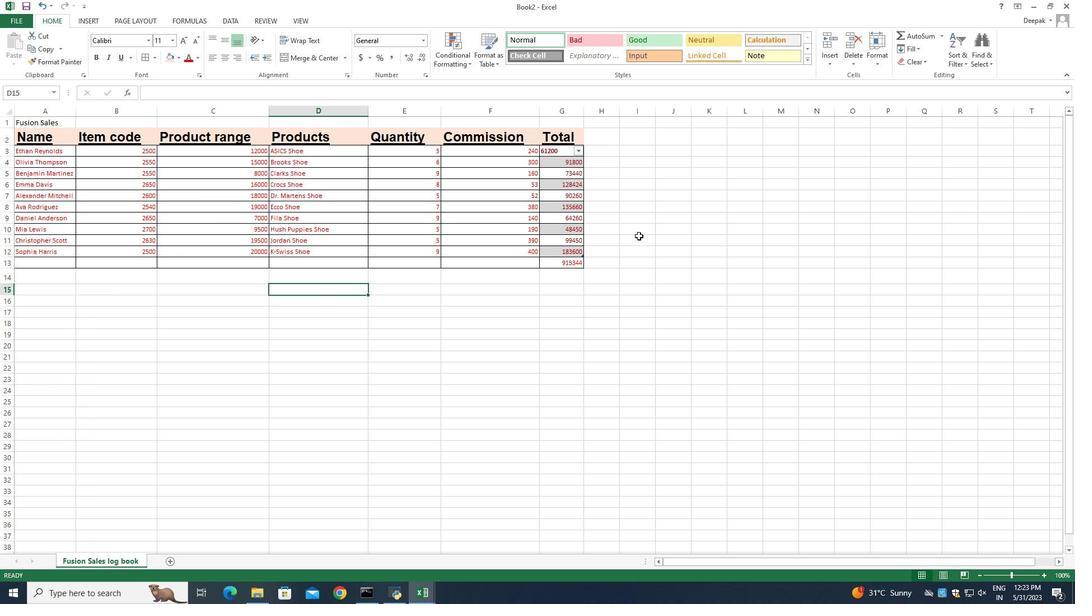 
Action: Mouse scrolled (633, 217) with delta (0, 0)
Screenshot: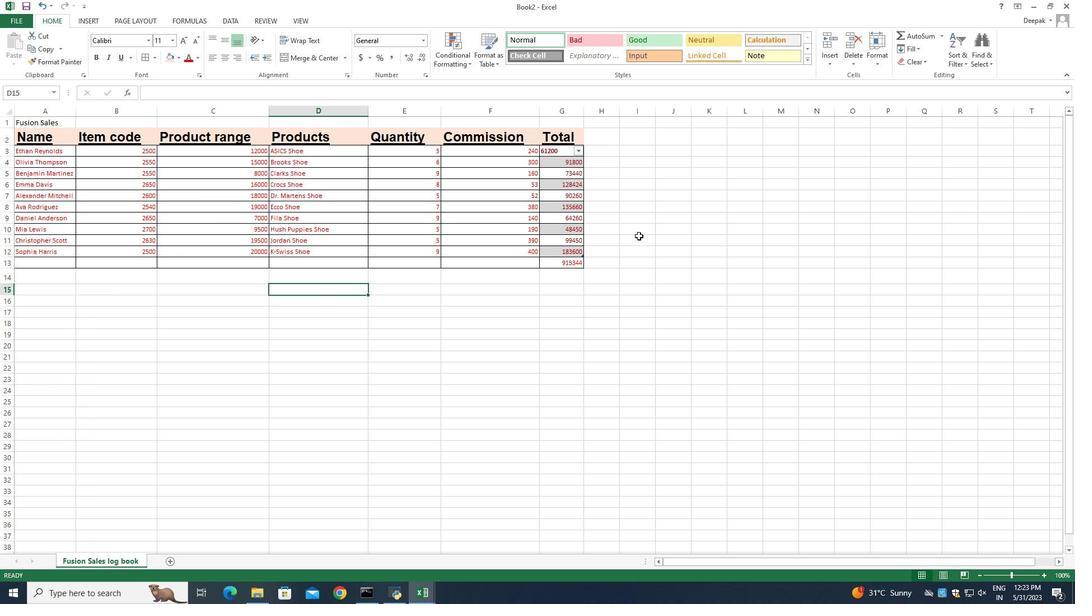
Action: Mouse moved to (632, 215)
Screenshot: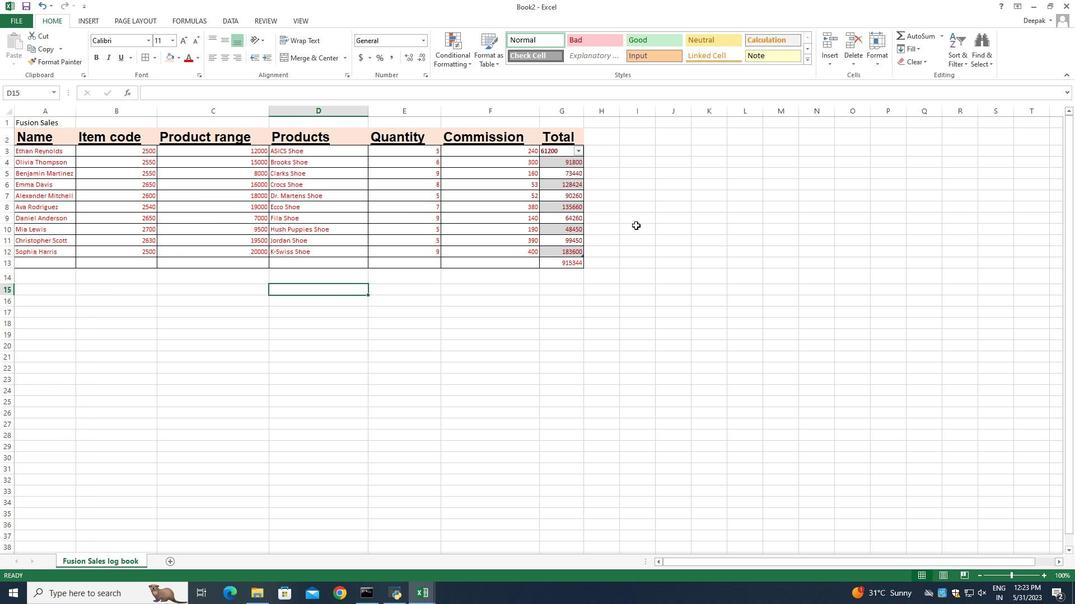 
Action: Mouse scrolled (632, 215) with delta (0, 0)
Screenshot: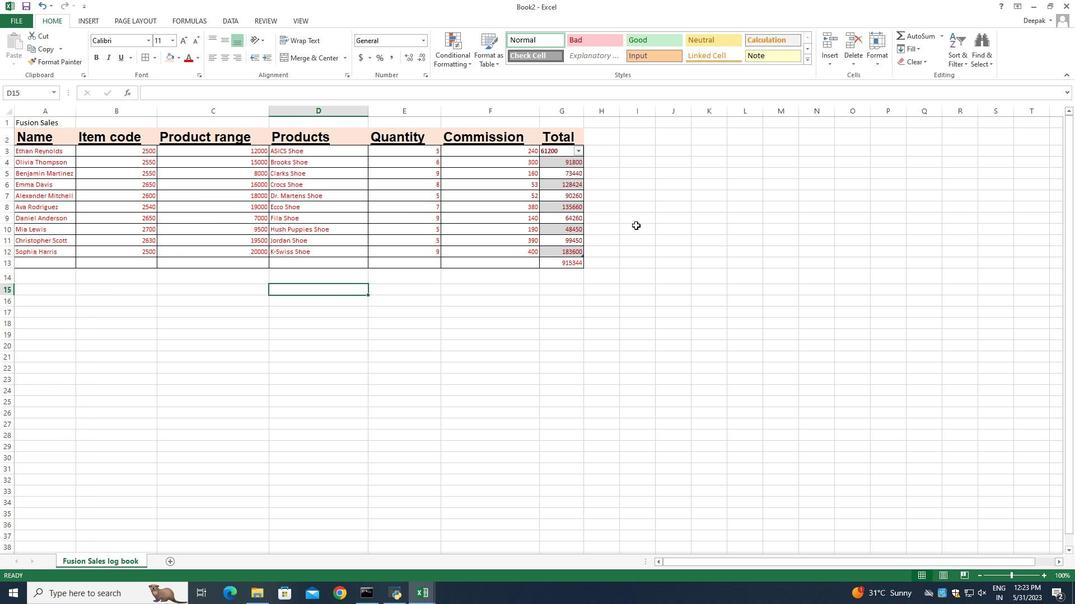 
Action: Mouse moved to (631, 212)
Screenshot: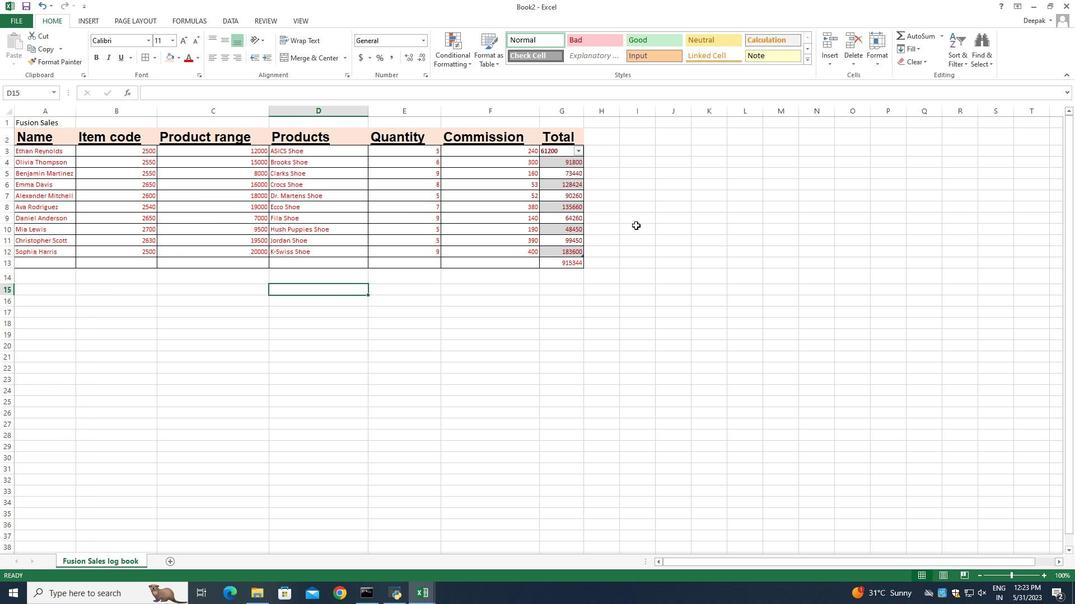
Action: Mouse scrolled (631, 212) with delta (0, 0)
Screenshot: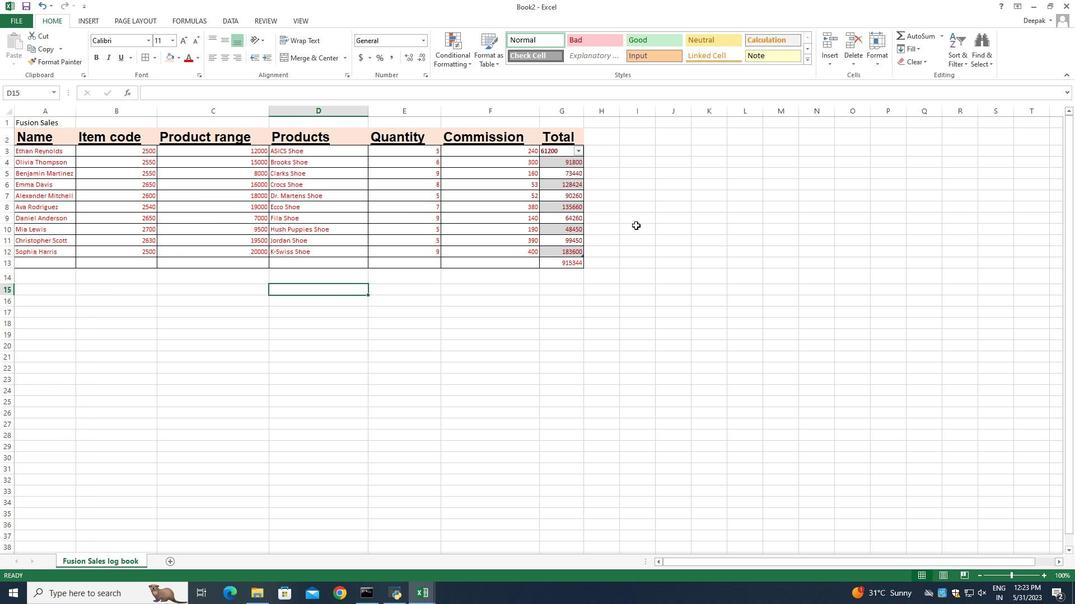 
Action: Mouse moved to (631, 212)
Screenshot: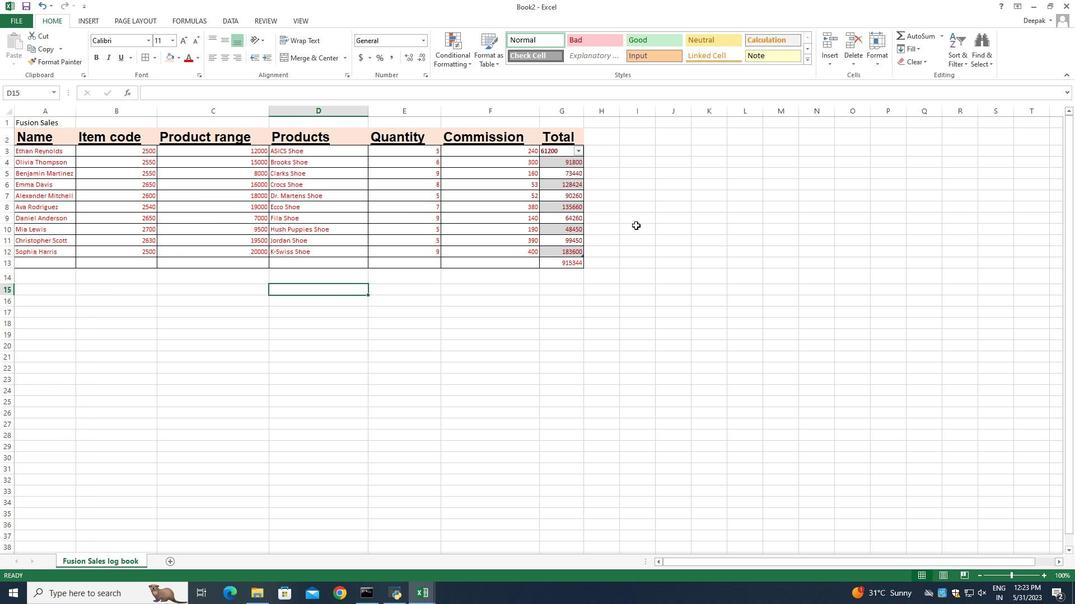 
Action: Mouse scrolled (631, 212) with delta (0, 0)
Screenshot: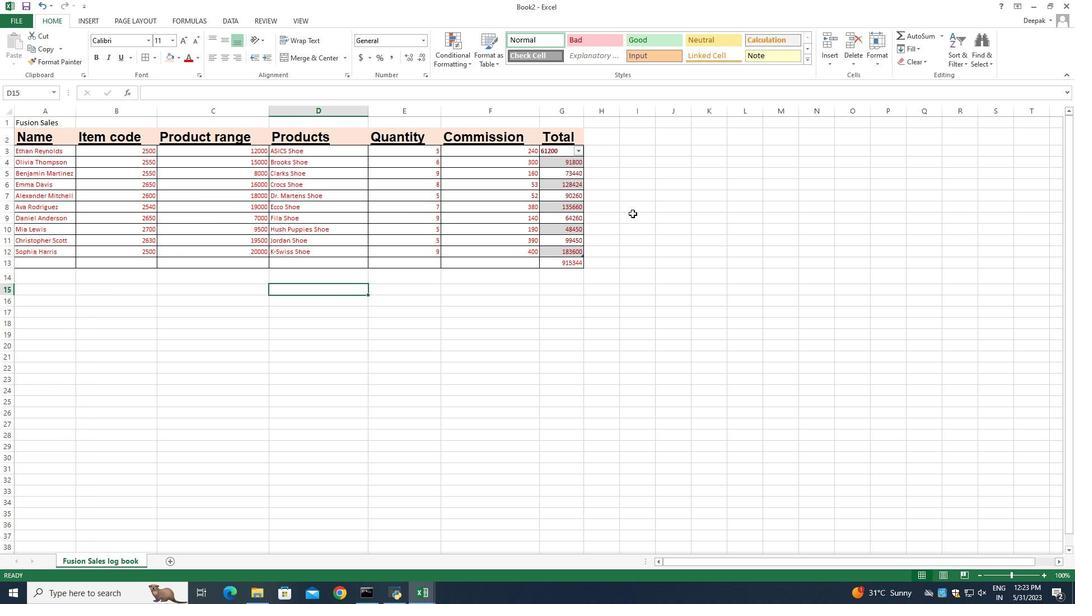 
Action: Mouse moved to (21, 131)
Screenshot: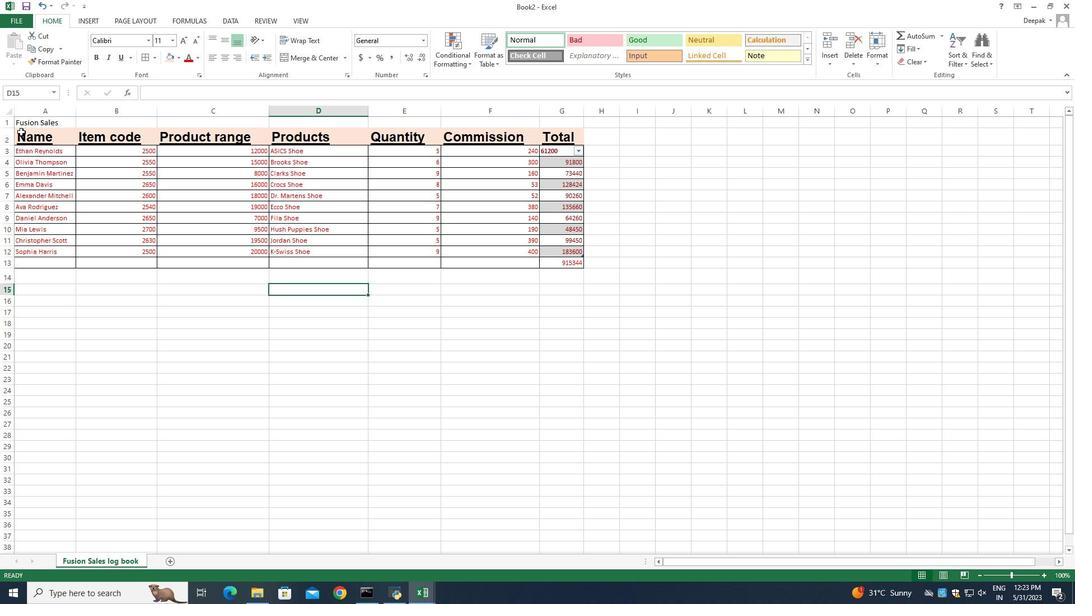 
Action: Mouse pressed left at (21, 131)
Screenshot: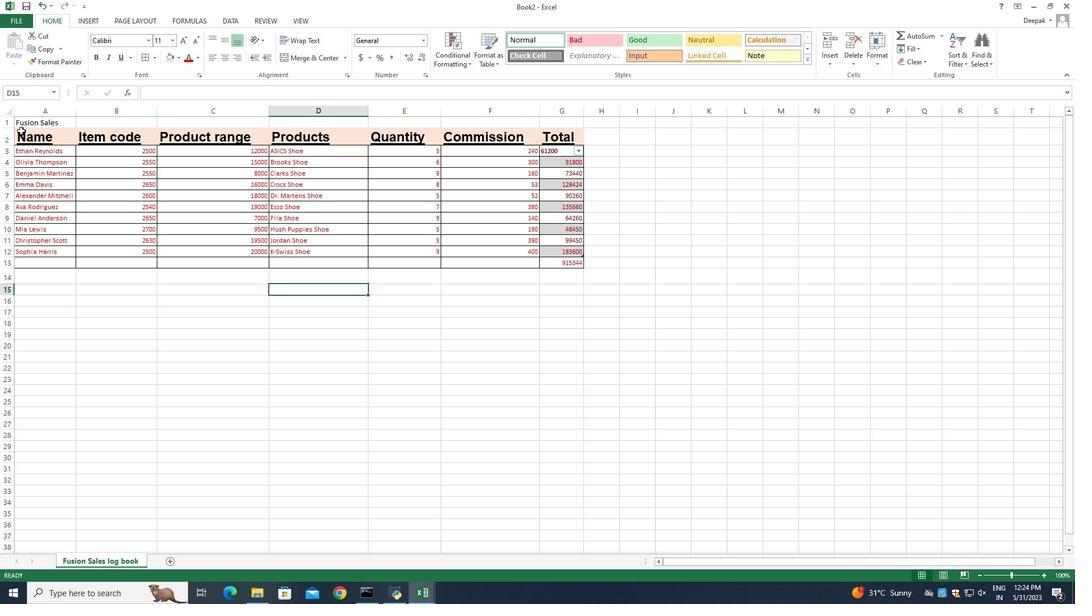 
Action: Mouse moved to (152, 58)
Screenshot: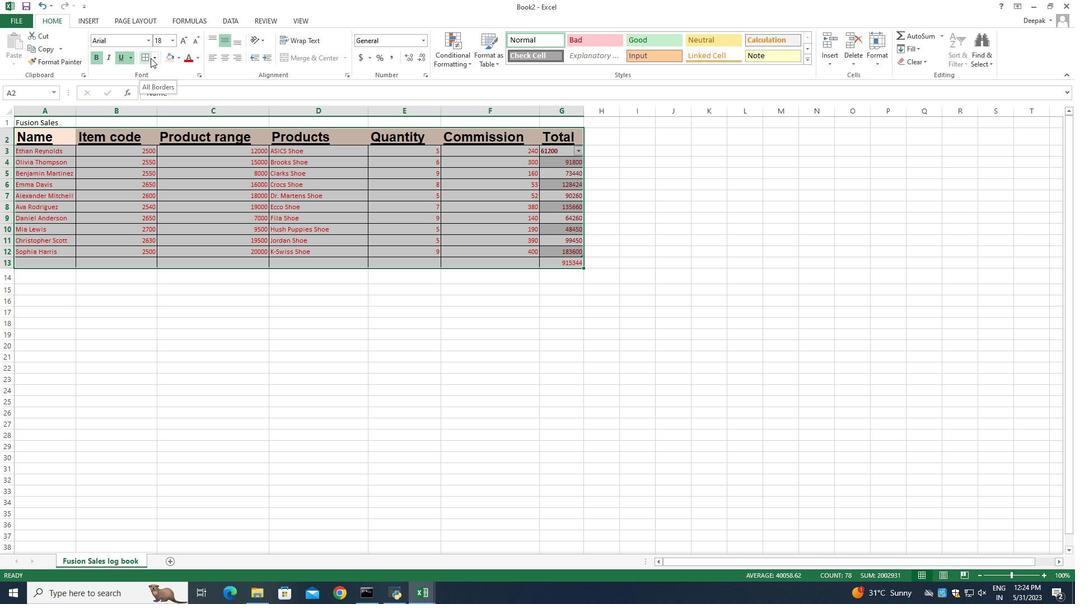 
Action: Mouse pressed left at (152, 58)
Screenshot: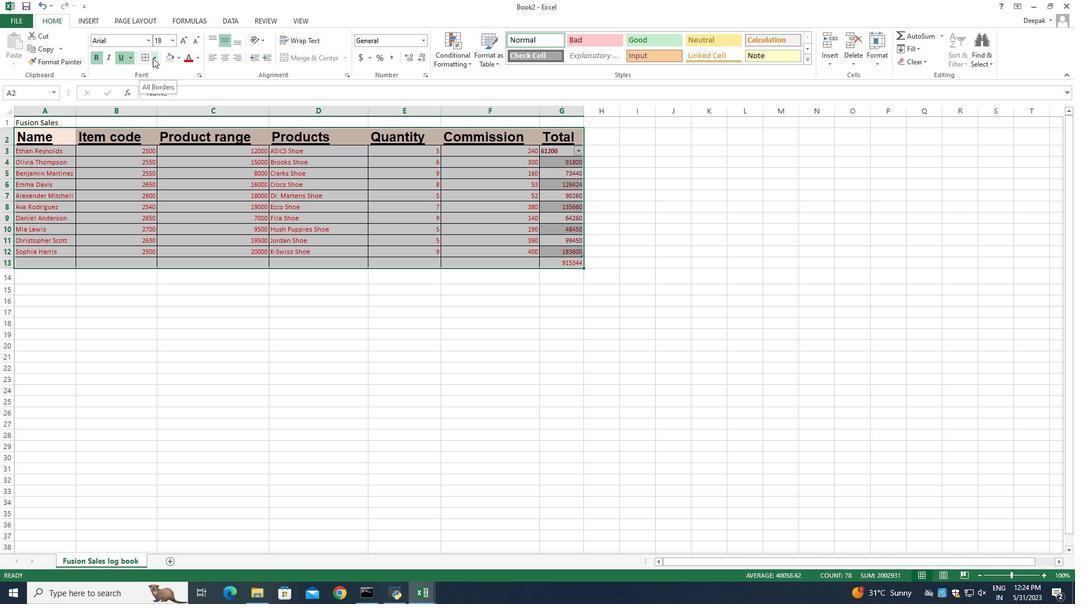 
Action: Mouse moved to (192, 141)
Screenshot: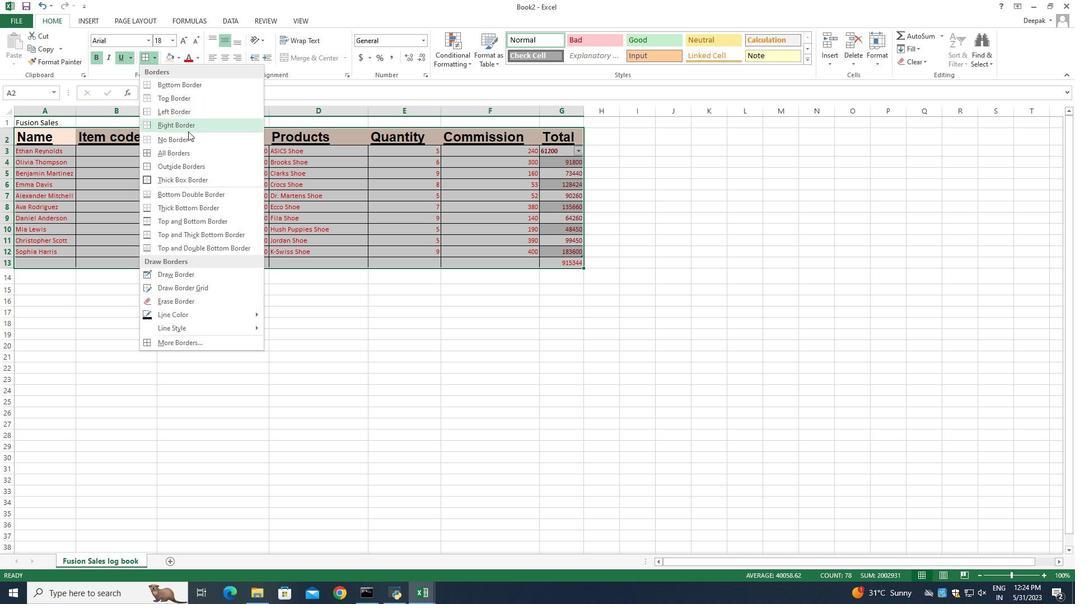 
Action: Mouse pressed left at (192, 141)
Screenshot: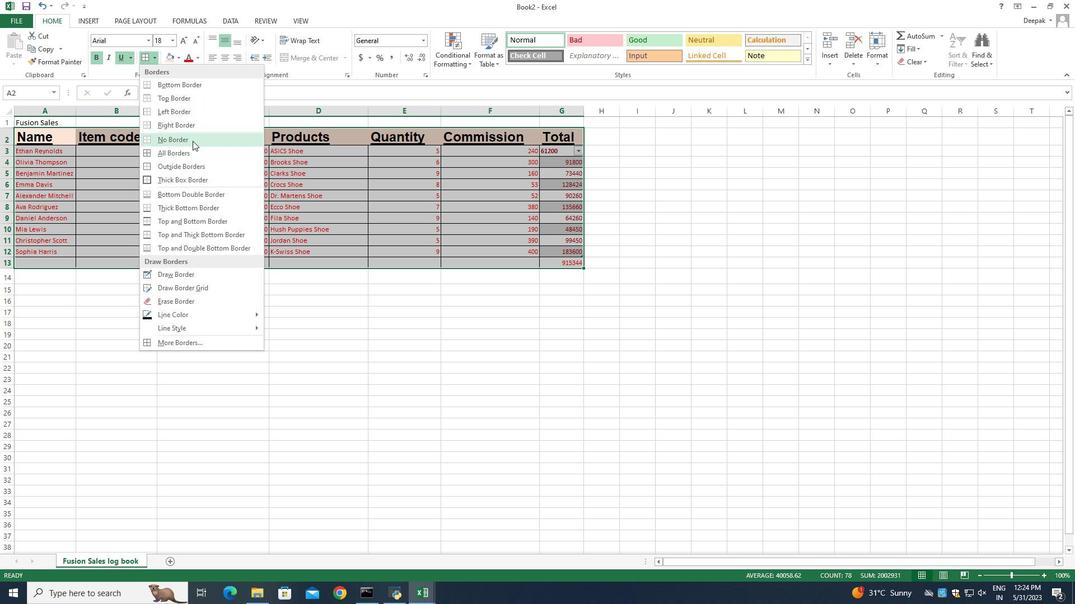 
Action: Mouse moved to (155, 60)
Screenshot: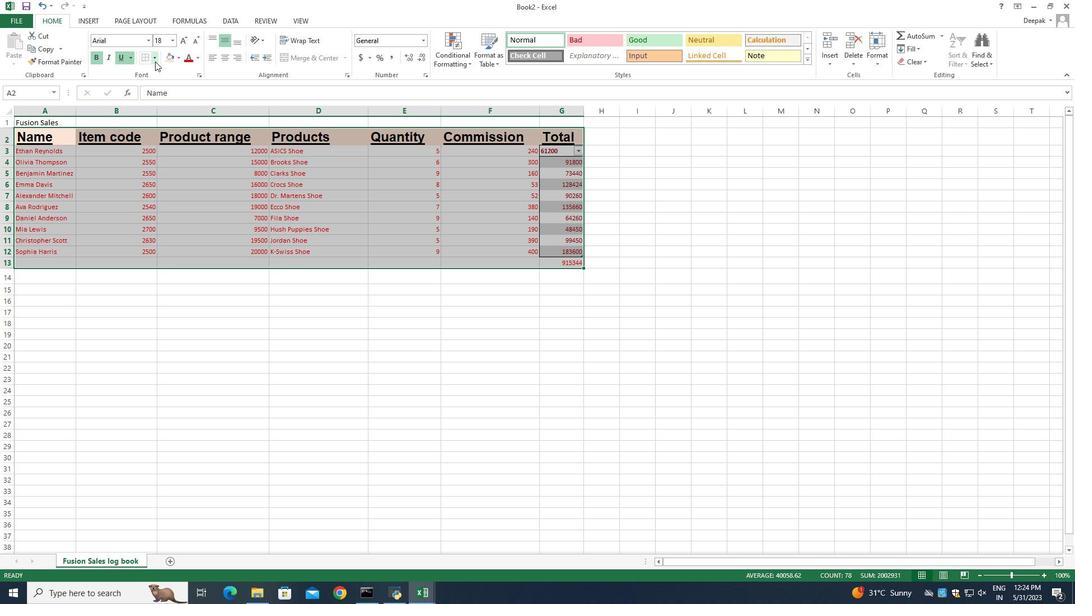 
Action: Mouse pressed left at (155, 60)
Screenshot: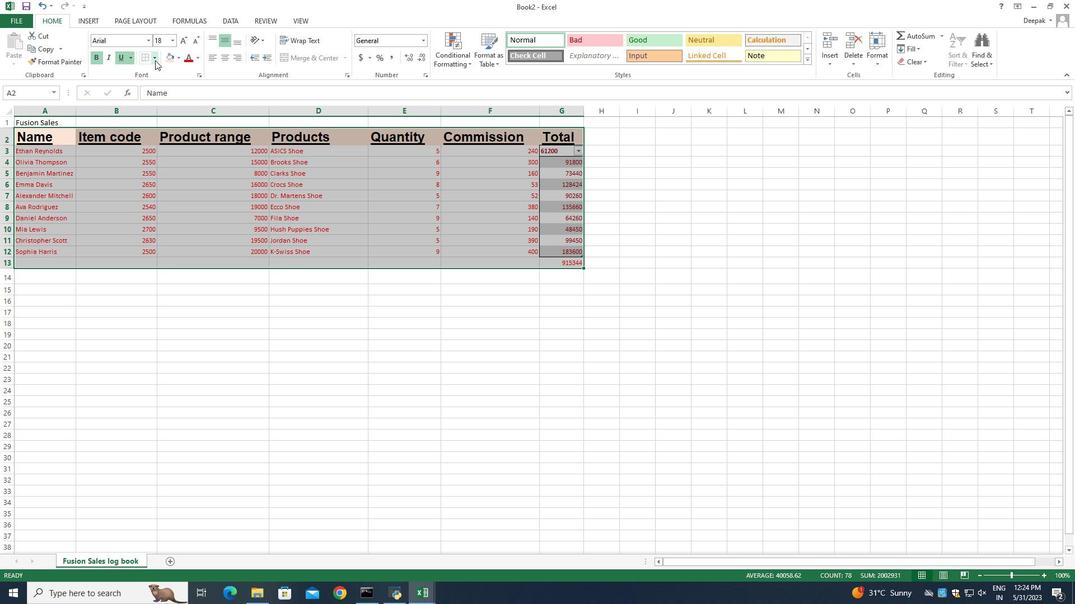 
Action: Mouse moved to (330, 286)
Screenshot: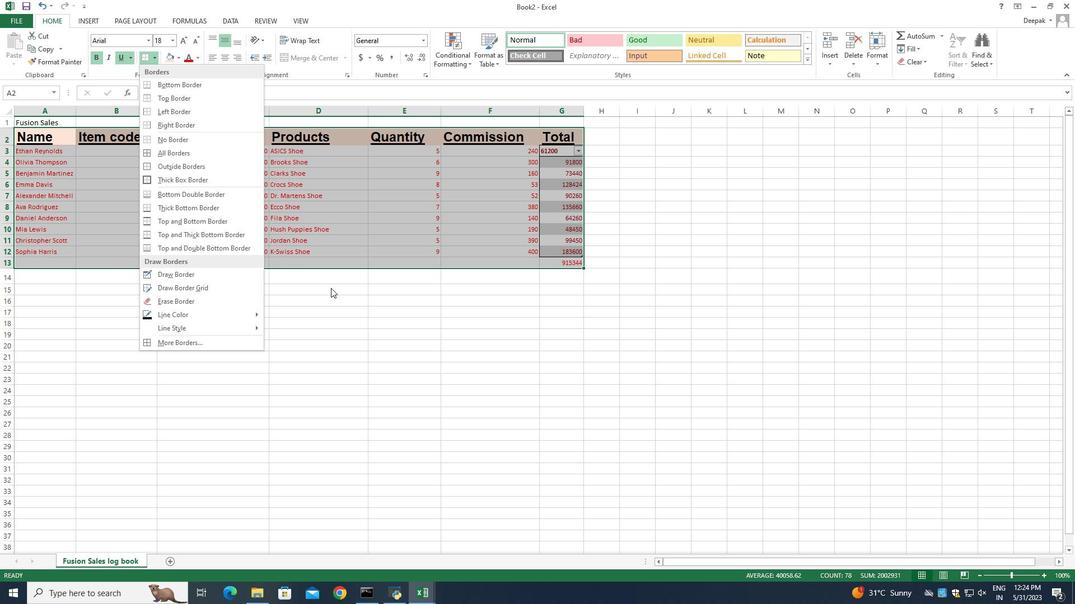 
Action: Mouse pressed left at (330, 286)
Screenshot: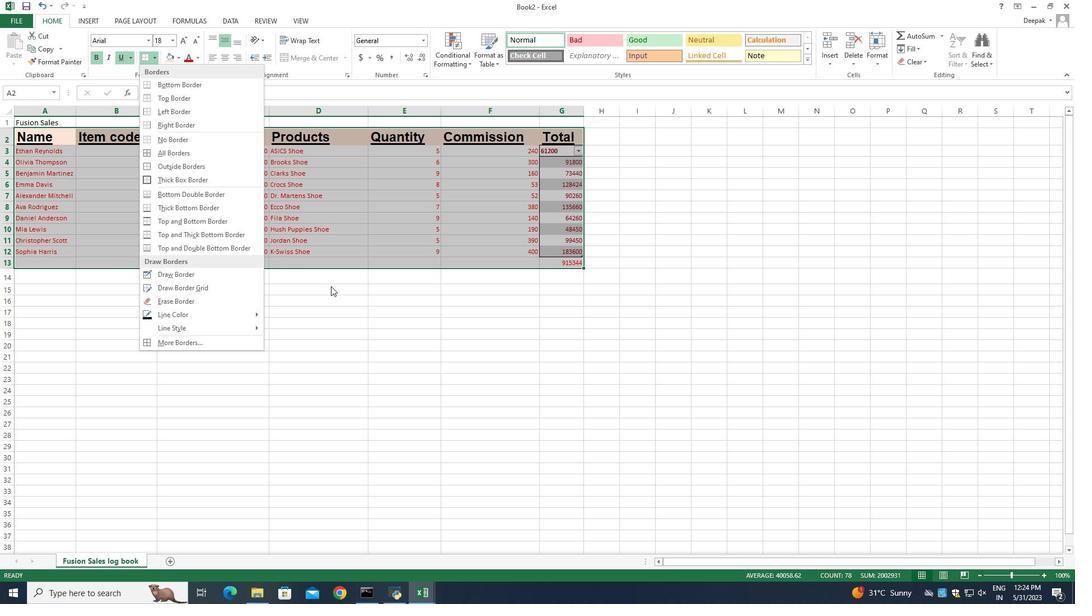 
Action: Mouse moved to (516, 281)
Screenshot: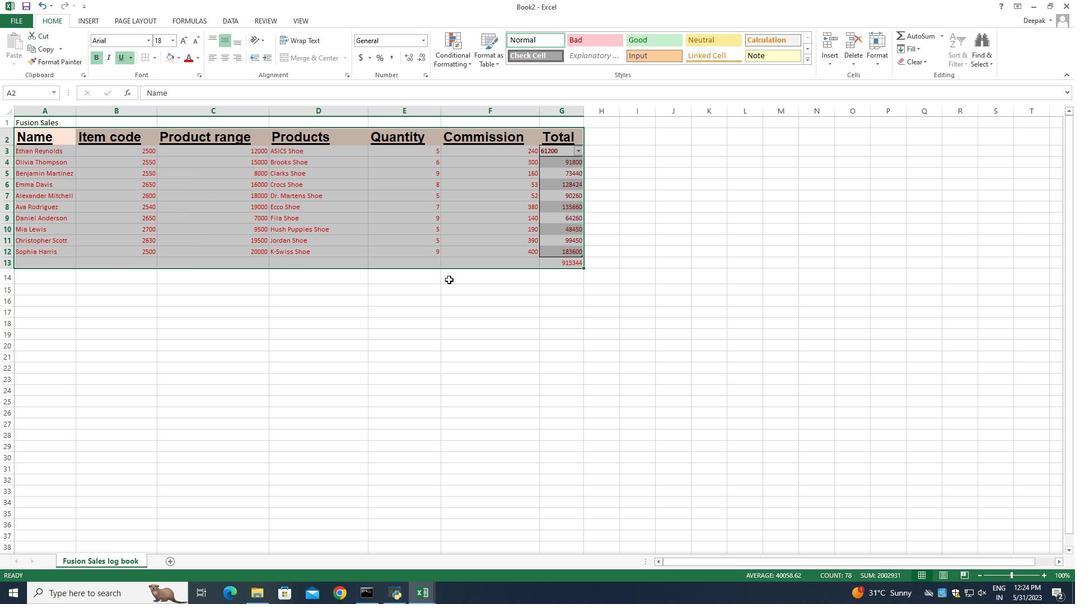 
Action: Mouse scrolled (516, 282) with delta (0, 0)
Screenshot: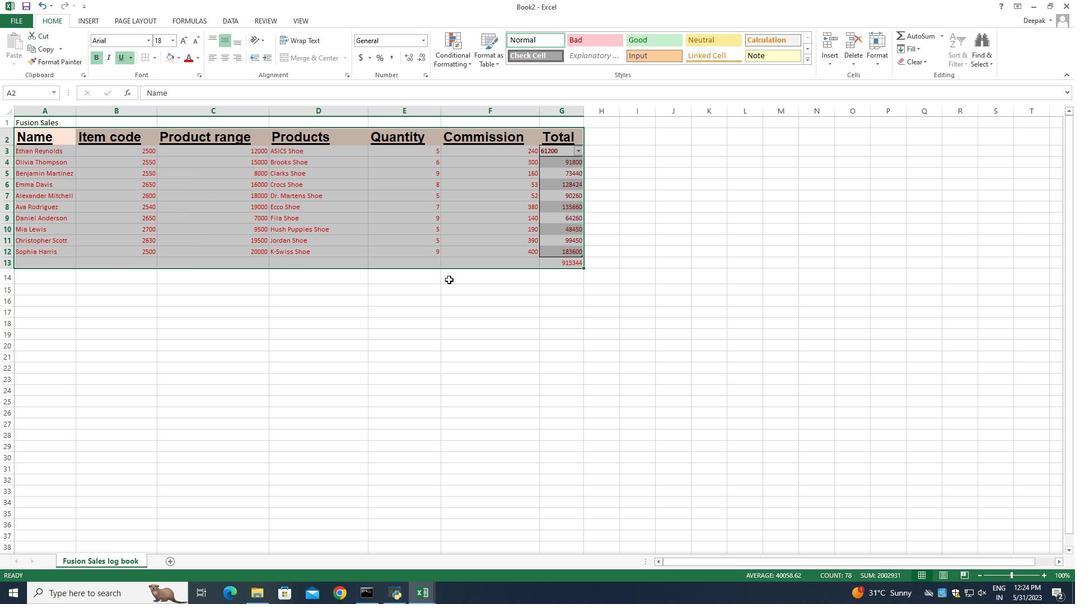 
Action: Mouse moved to (554, 283)
Screenshot: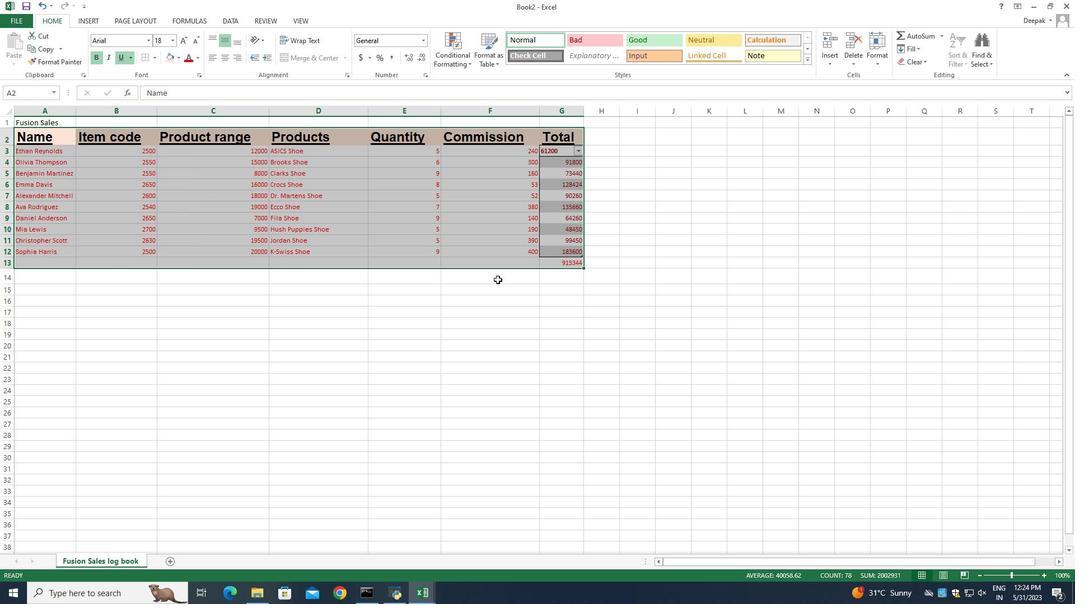 
Action: Mouse scrolled (554, 283) with delta (0, 0)
Screenshot: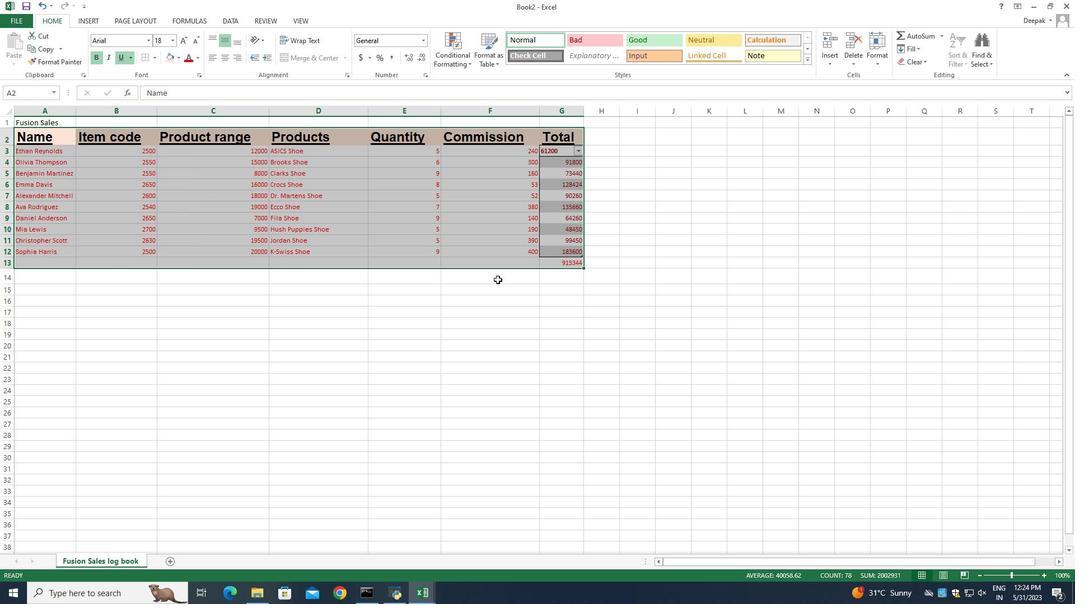 
Action: Mouse moved to (616, 269)
Screenshot: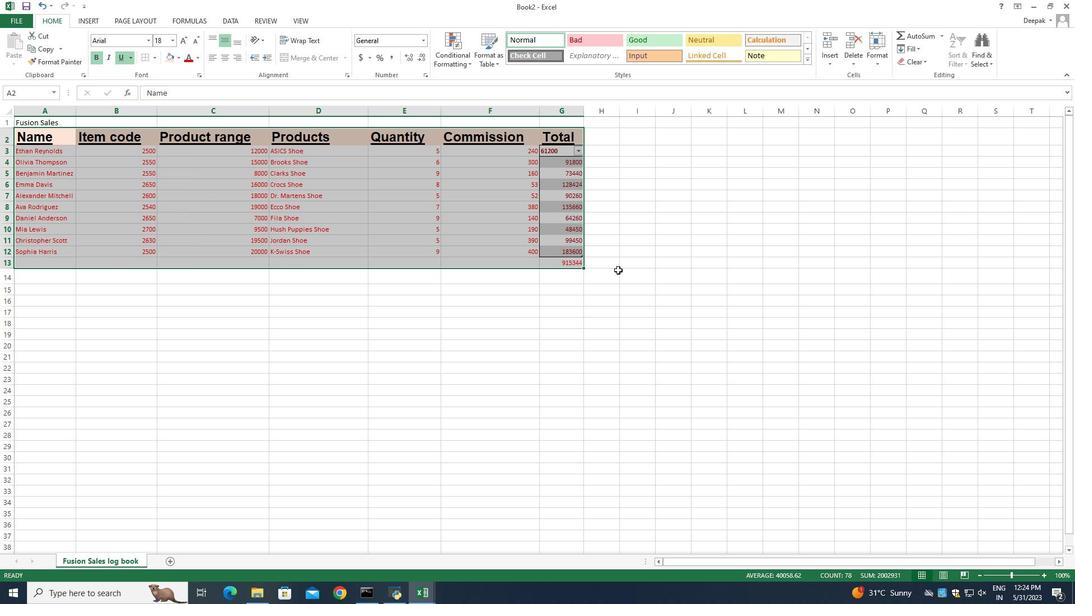 
Action: Mouse pressed left at (616, 269)
Screenshot: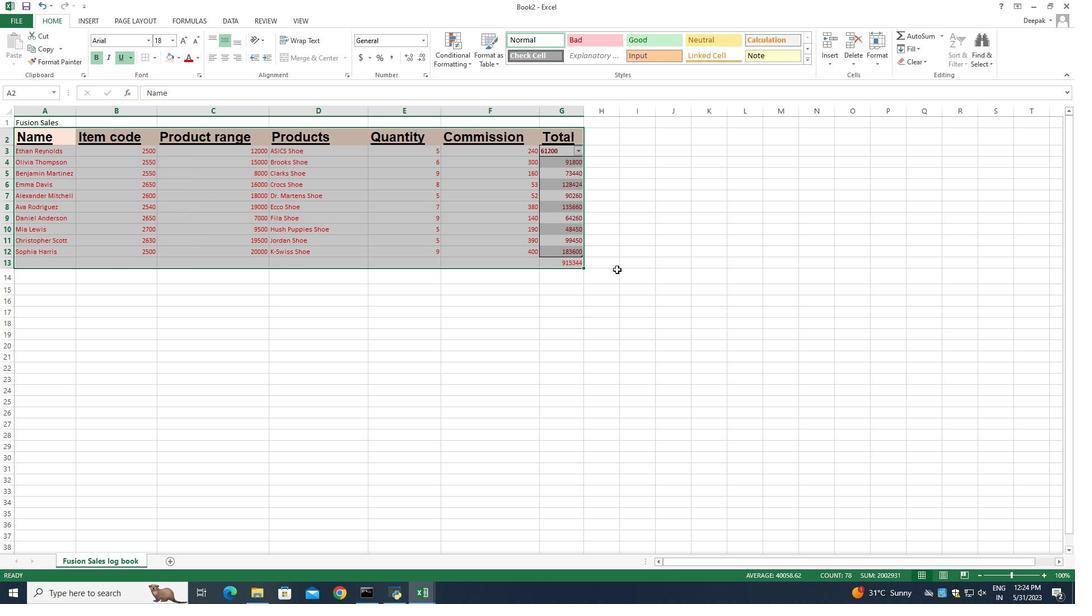 
Action: Mouse moved to (218, 302)
Screenshot: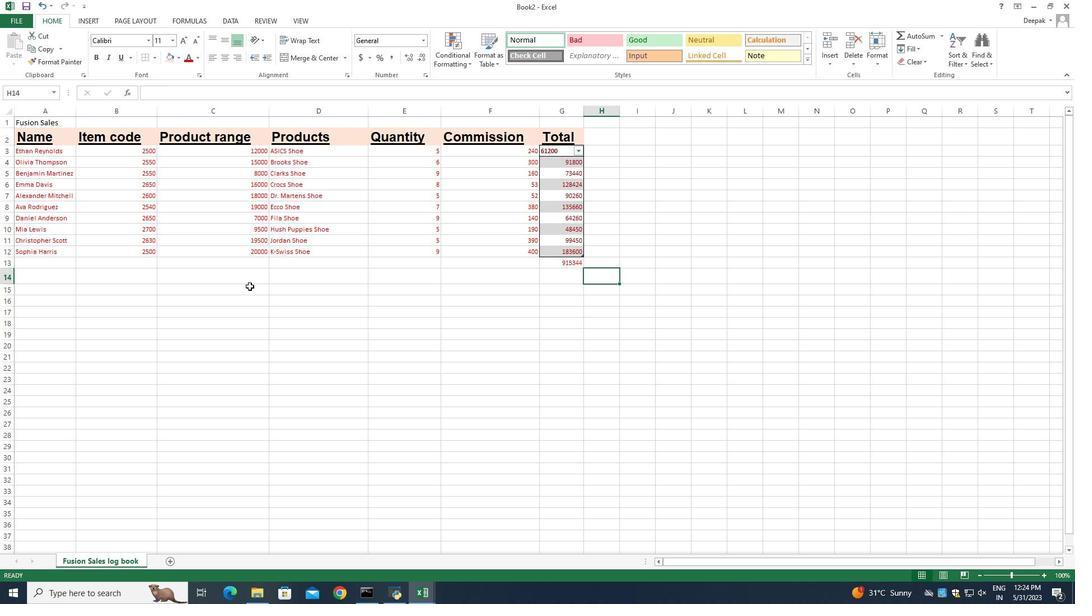 
Action: Mouse scrolled (218, 303) with delta (0, 0)
Screenshot: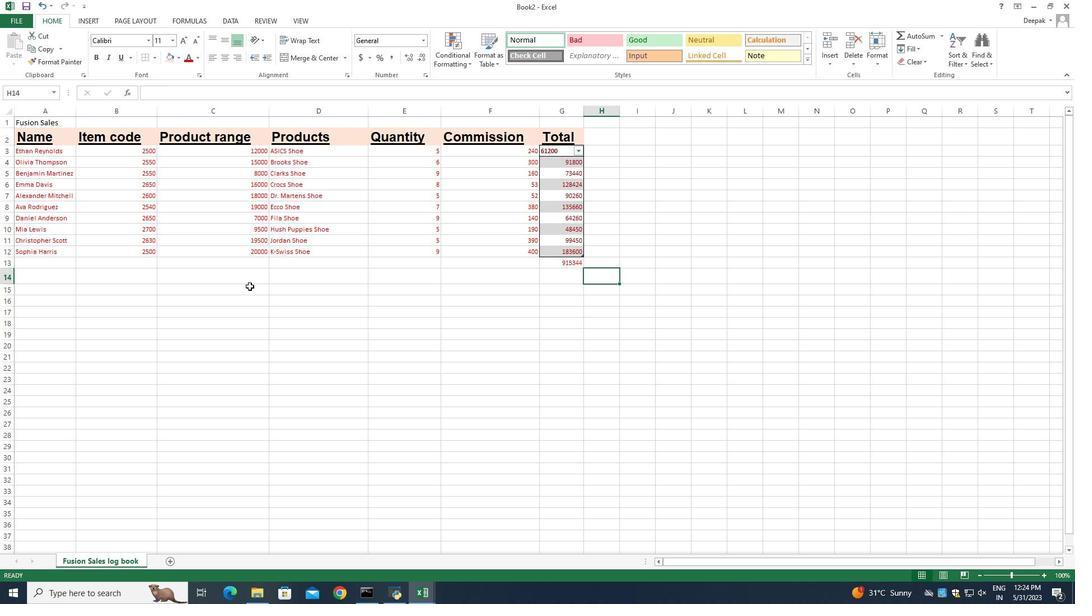 
Action: Mouse moved to (215, 304)
Screenshot: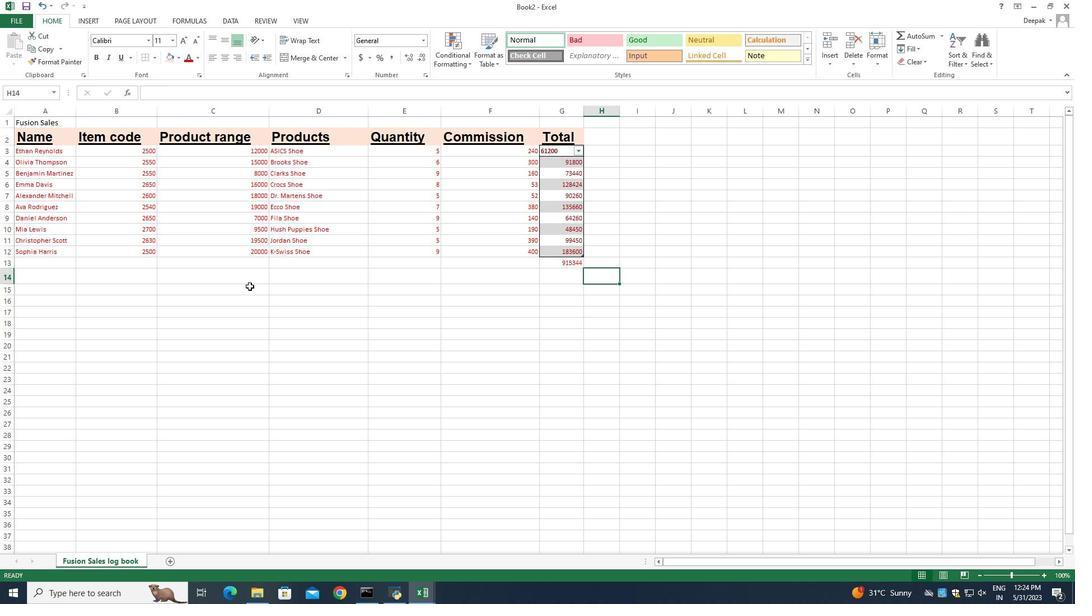 
Action: Mouse scrolled (215, 305) with delta (0, 0)
Screenshot: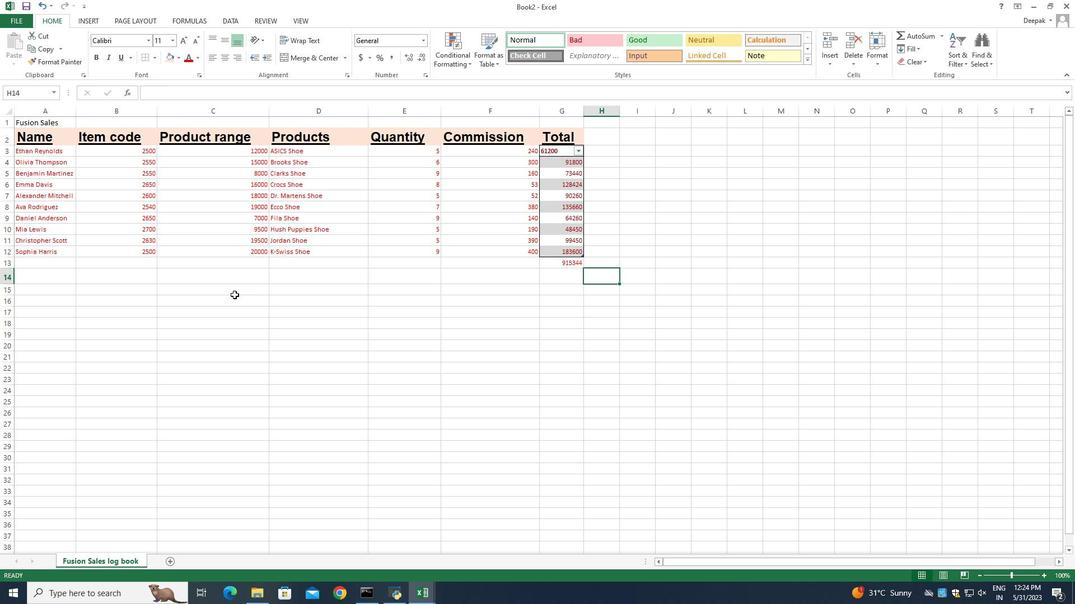 
Action: Mouse moved to (213, 305)
Screenshot: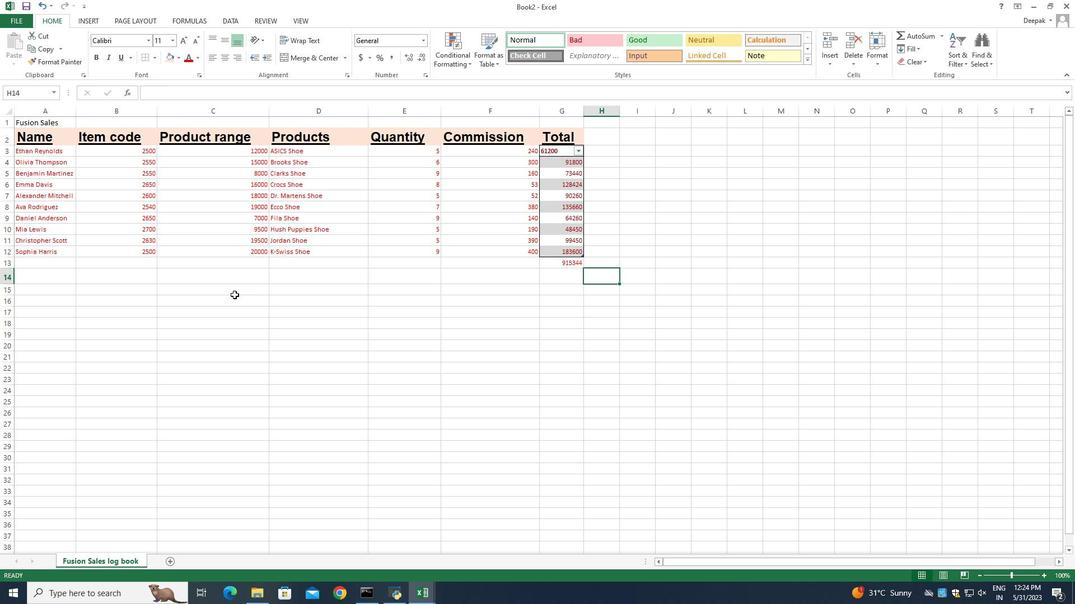 
Action: Mouse scrolled (213, 305) with delta (0, 0)
Screenshot: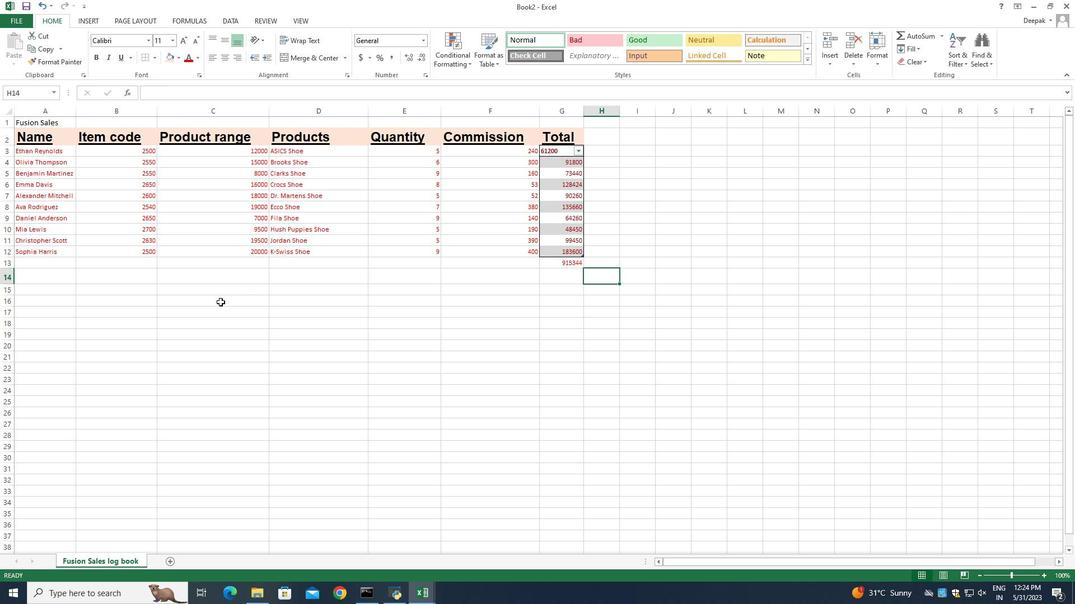 
Action: Mouse moved to (213, 305)
Screenshot: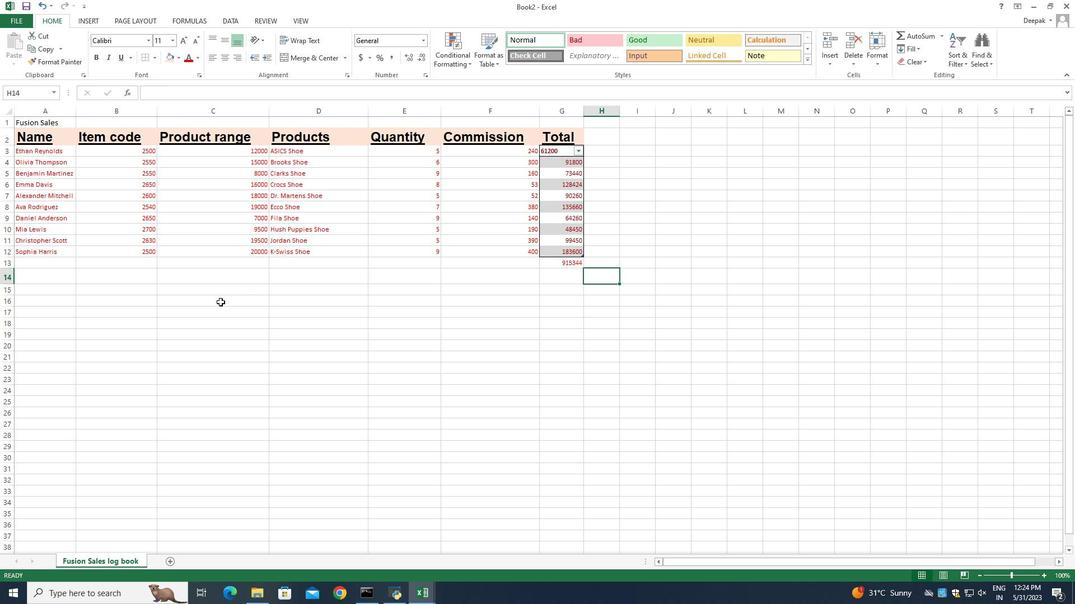 
